 Task: Search one way flight ticket for 3 adults, 3 children in premium economy from Petersburg: Petersburg James A. Johnson Airport to Sheridan: Sheridan County Airport on 8-6-2023. Choice of flights is American. Number of bags: 1 carry on bag. Price is upto 108000. Outbound departure time preference is 10:15.
Action: Mouse moved to (334, 142)
Screenshot: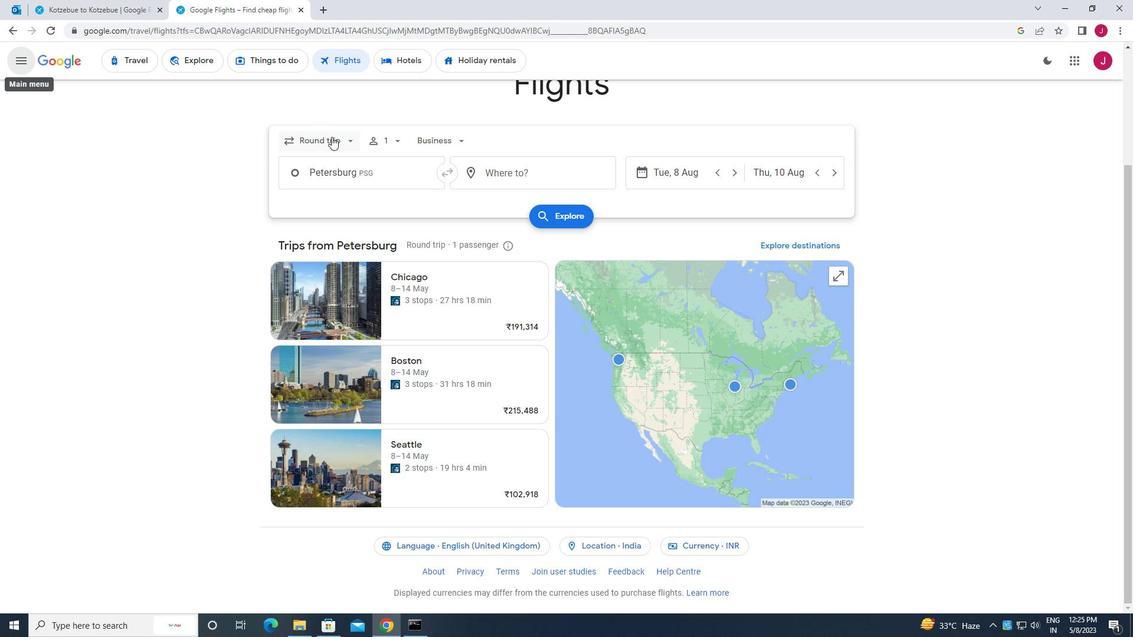 
Action: Mouse pressed left at (334, 142)
Screenshot: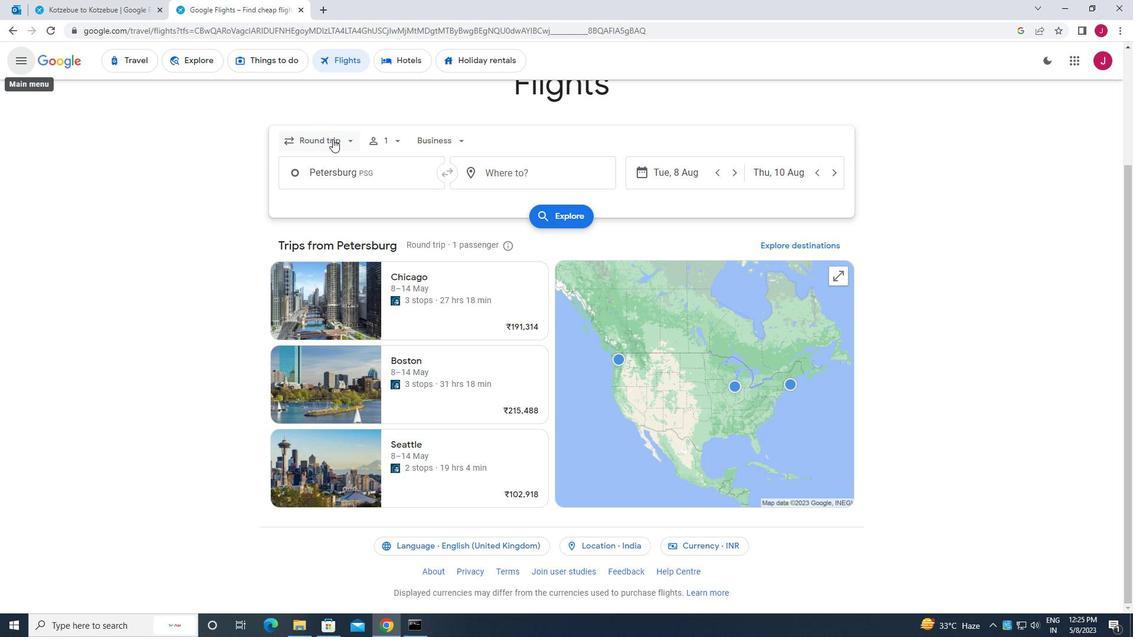 
Action: Mouse moved to (337, 196)
Screenshot: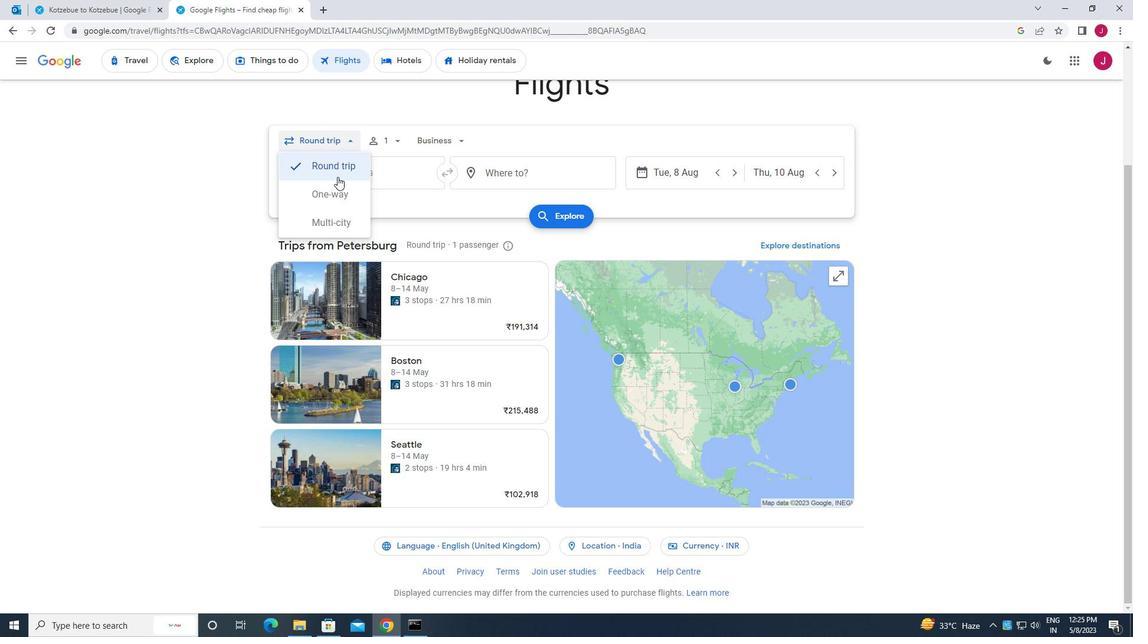 
Action: Mouse pressed left at (337, 196)
Screenshot: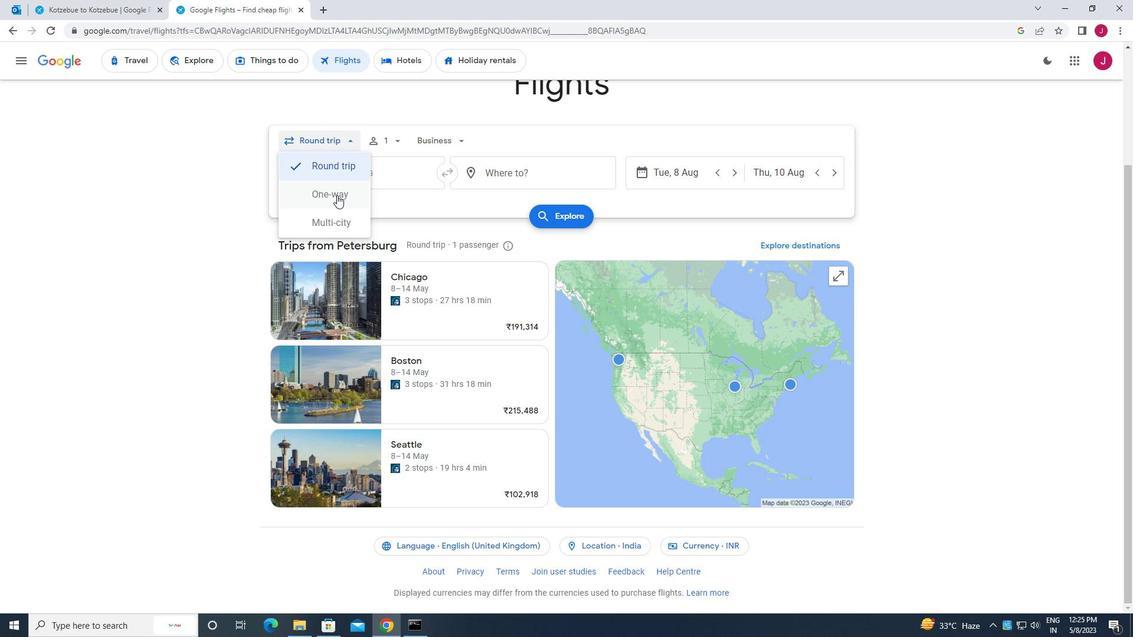 
Action: Mouse moved to (392, 141)
Screenshot: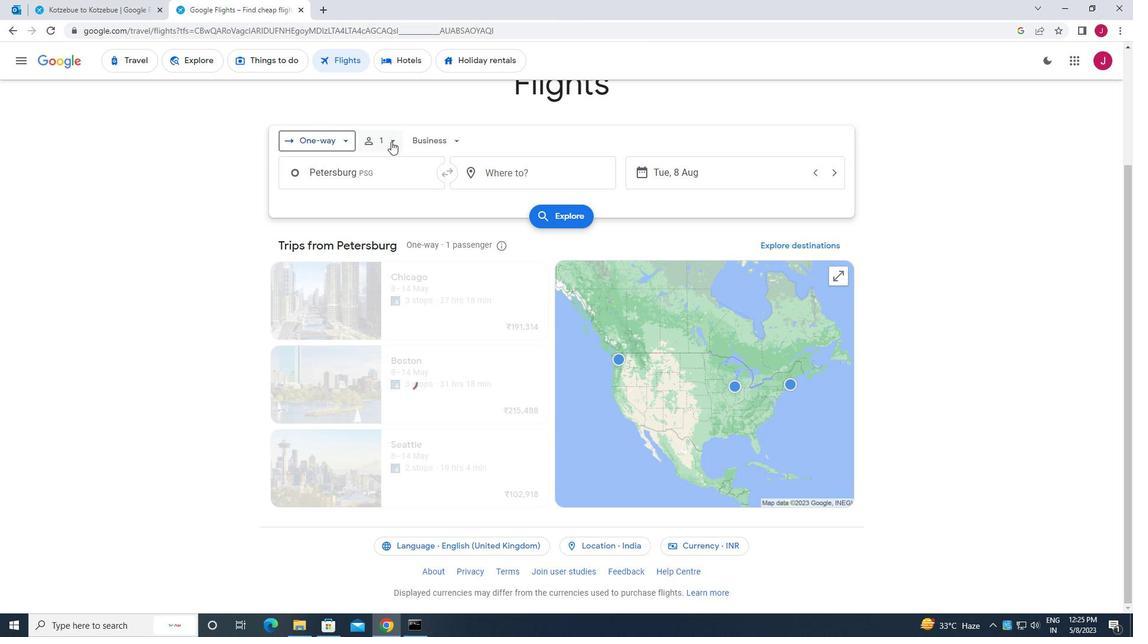 
Action: Mouse pressed left at (392, 141)
Screenshot: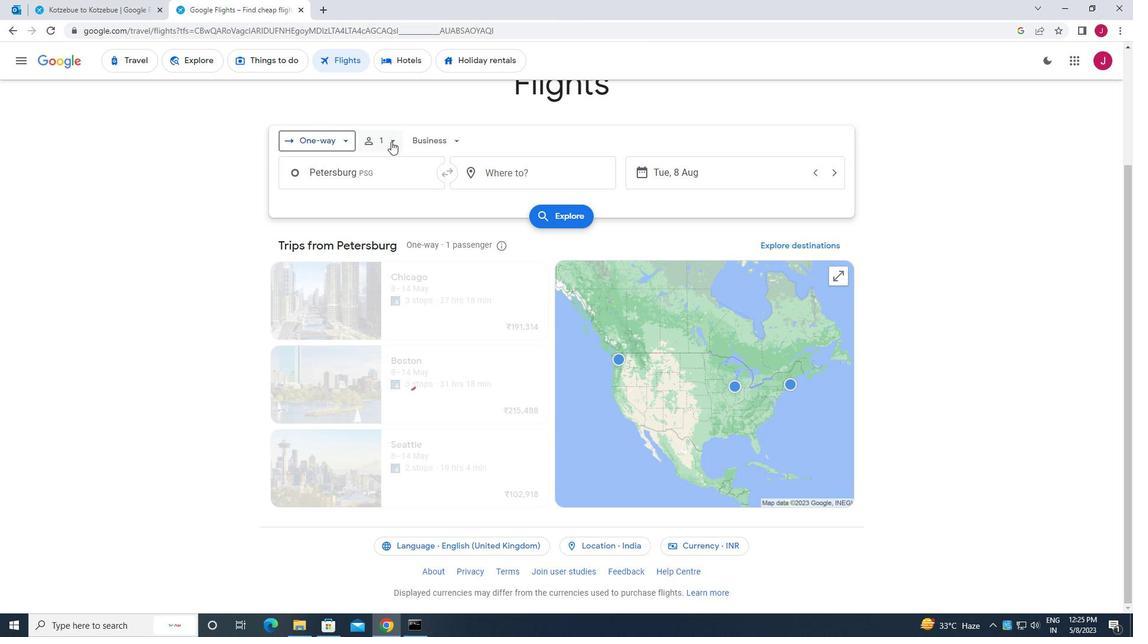
Action: Mouse moved to (483, 169)
Screenshot: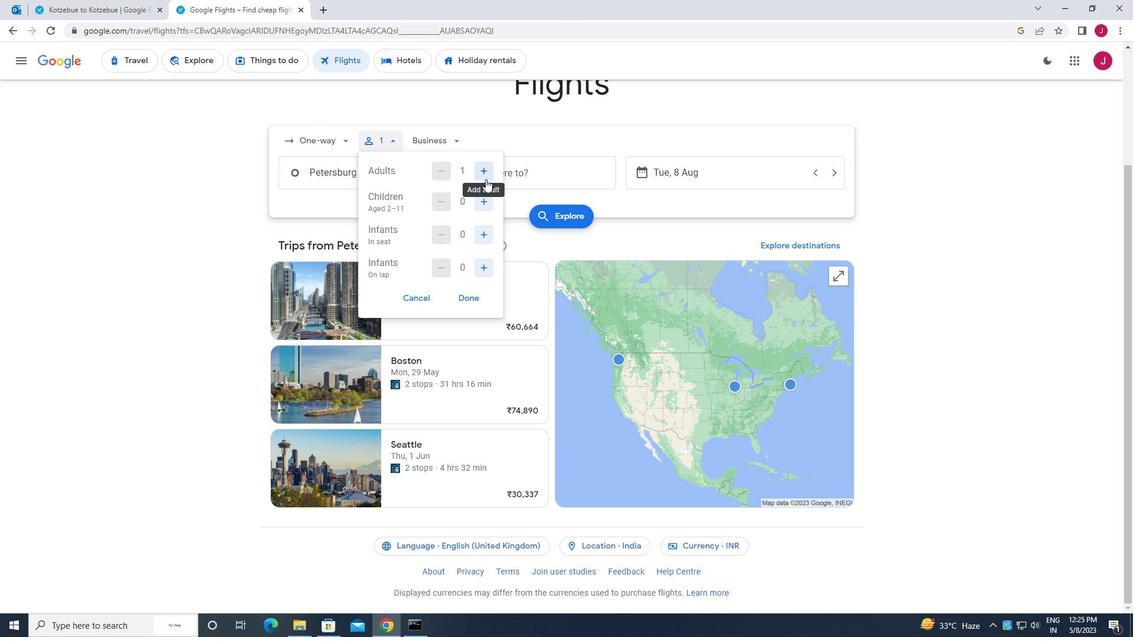 
Action: Mouse pressed left at (483, 169)
Screenshot: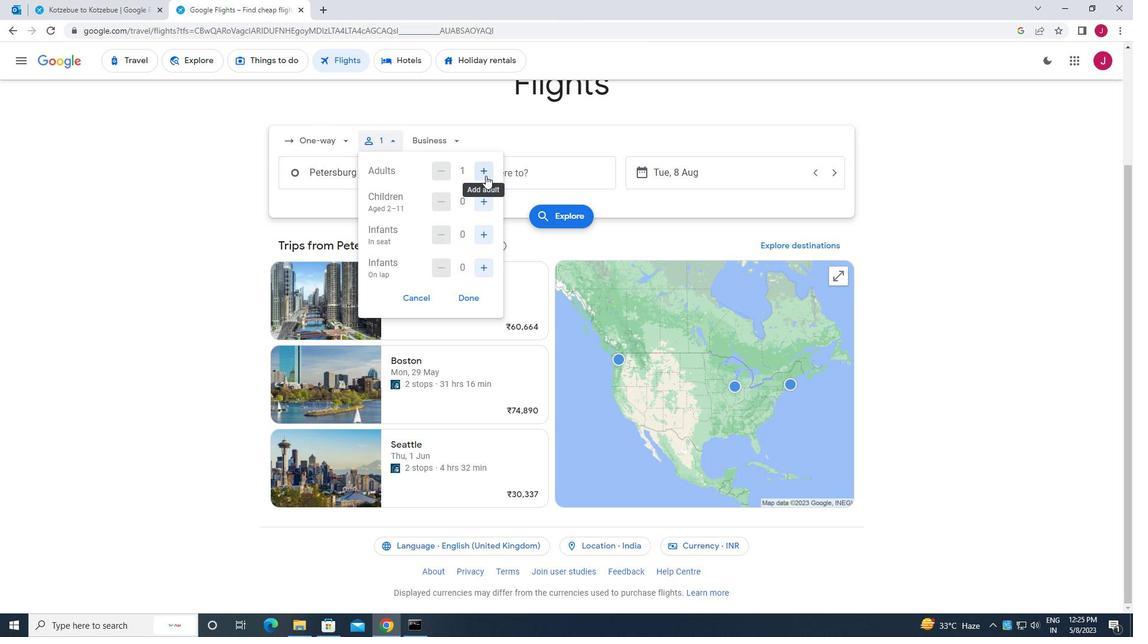 
Action: Mouse pressed left at (483, 169)
Screenshot: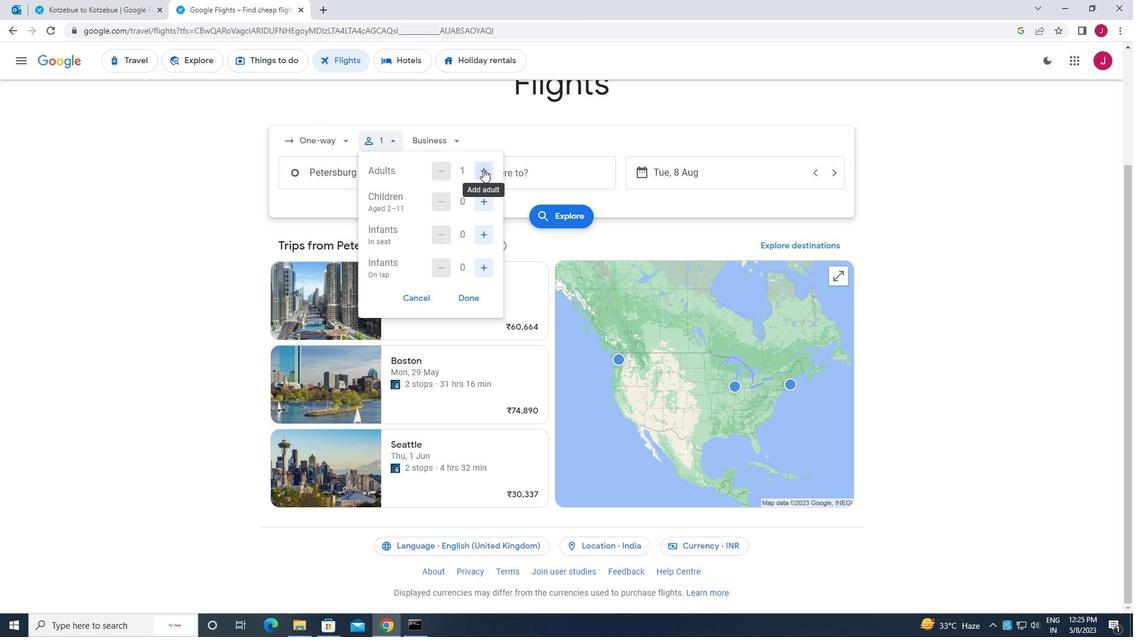 
Action: Mouse moved to (484, 201)
Screenshot: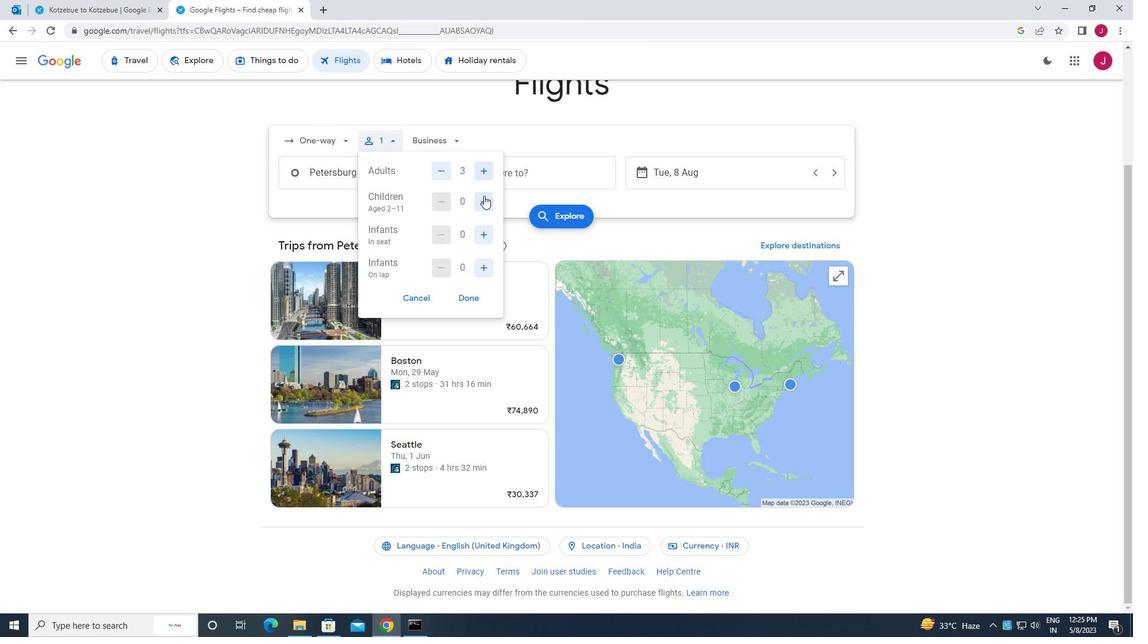 
Action: Mouse pressed left at (484, 201)
Screenshot: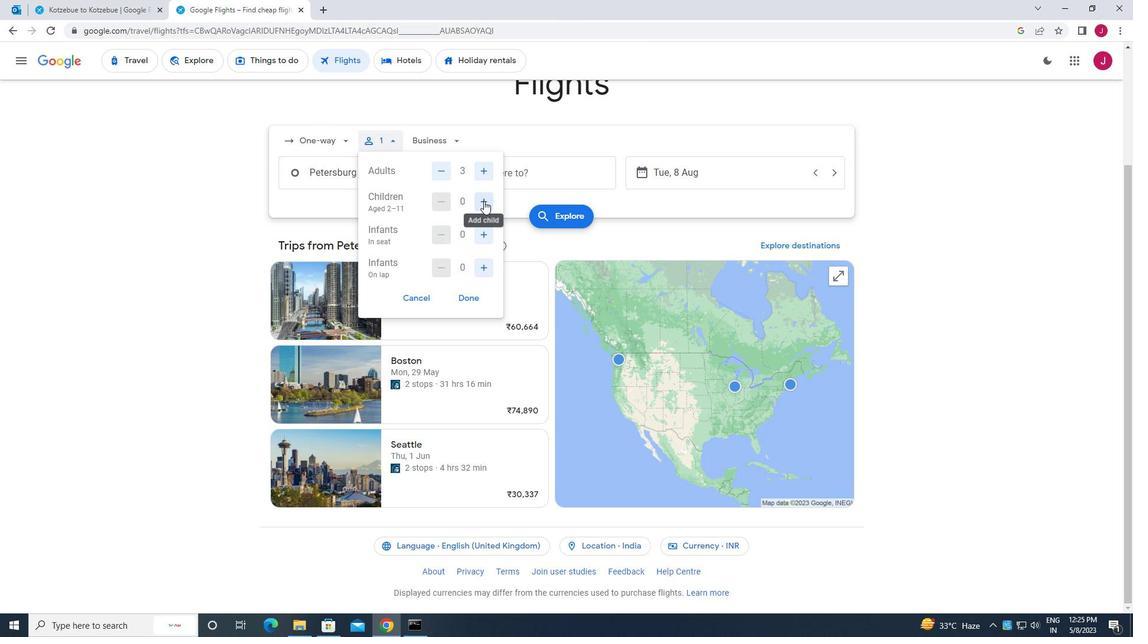 
Action: Mouse pressed left at (484, 201)
Screenshot: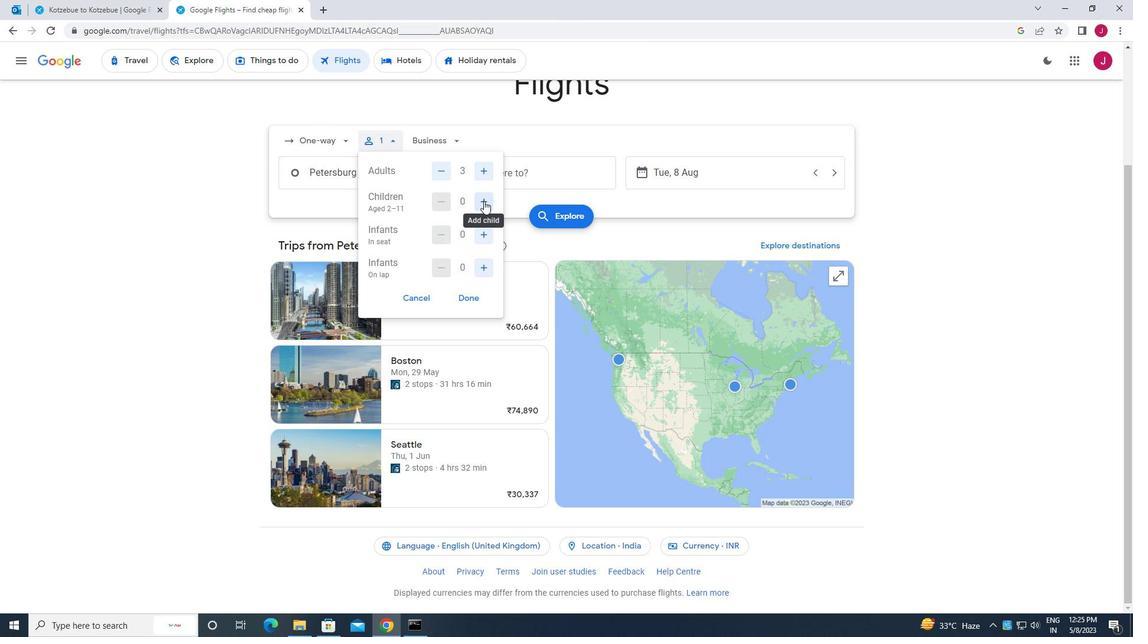 
Action: Mouse pressed left at (484, 201)
Screenshot: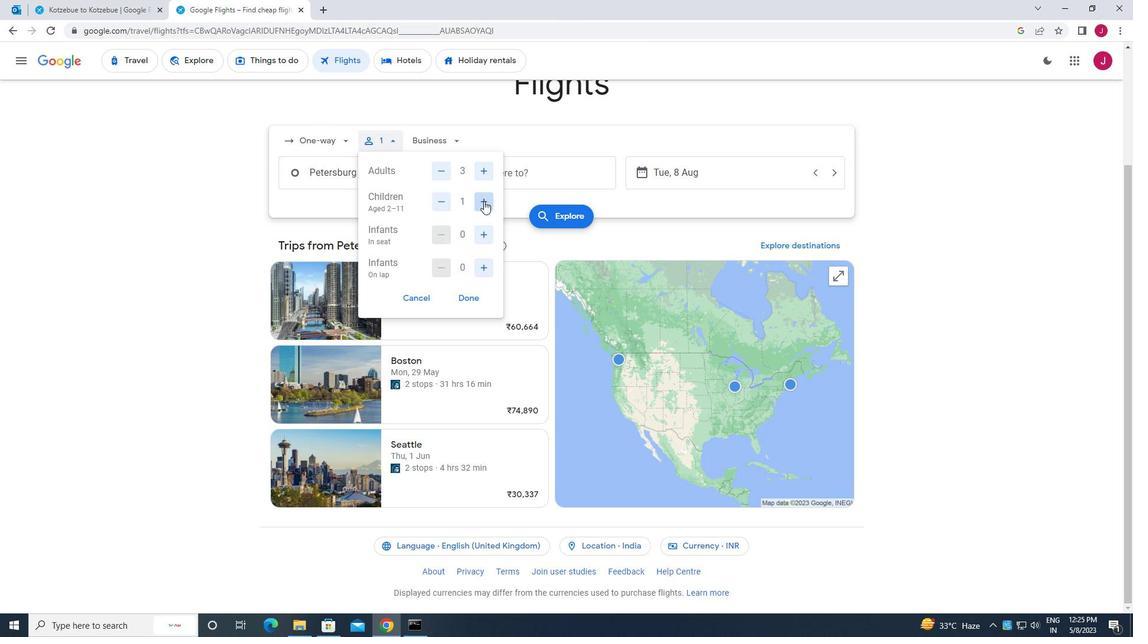 
Action: Mouse moved to (471, 297)
Screenshot: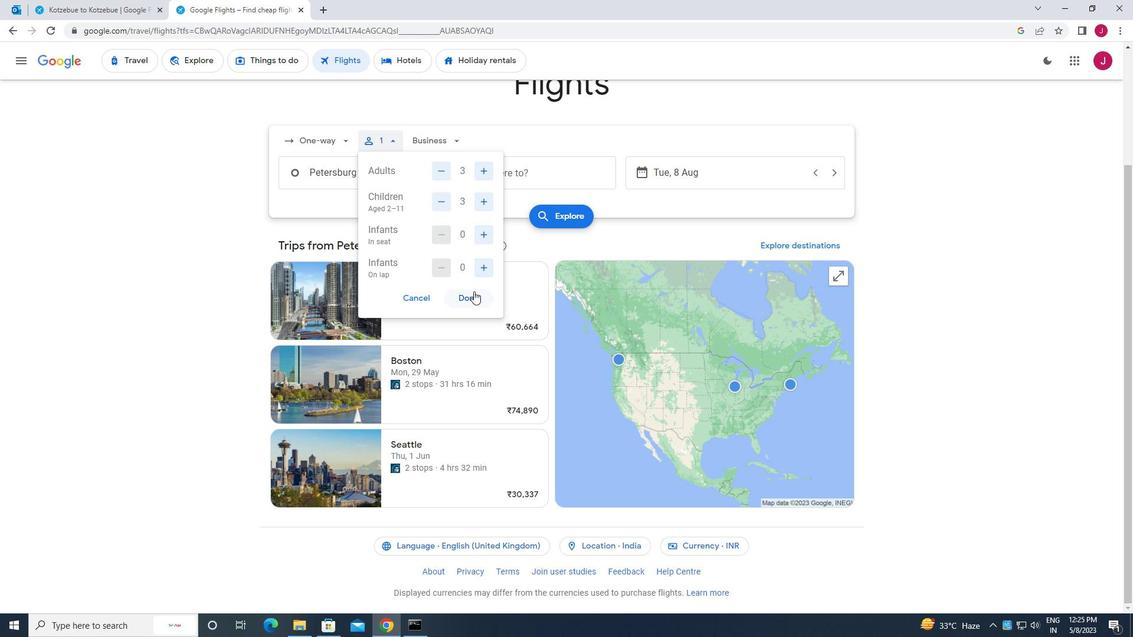 
Action: Mouse pressed left at (471, 297)
Screenshot: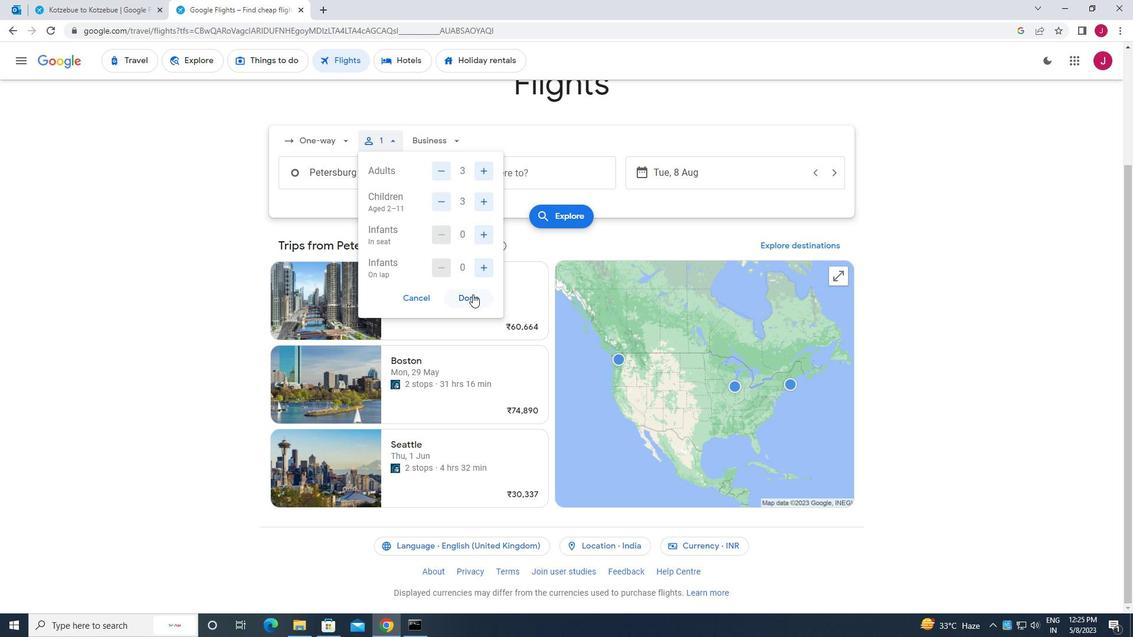 
Action: Mouse moved to (458, 140)
Screenshot: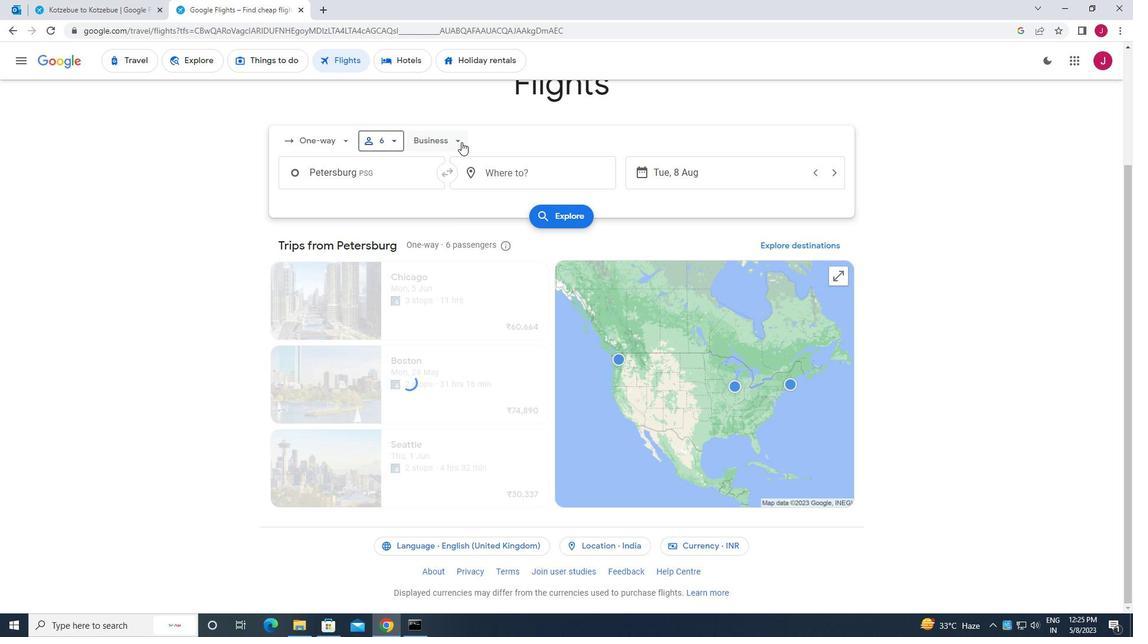 
Action: Mouse pressed left at (458, 140)
Screenshot: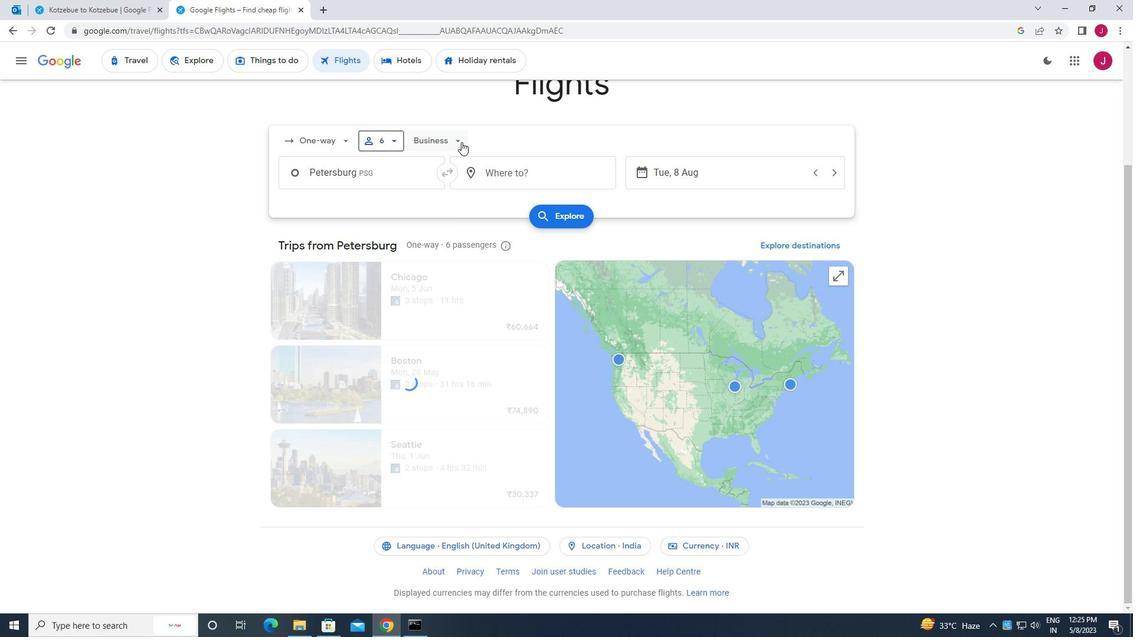
Action: Mouse moved to (456, 196)
Screenshot: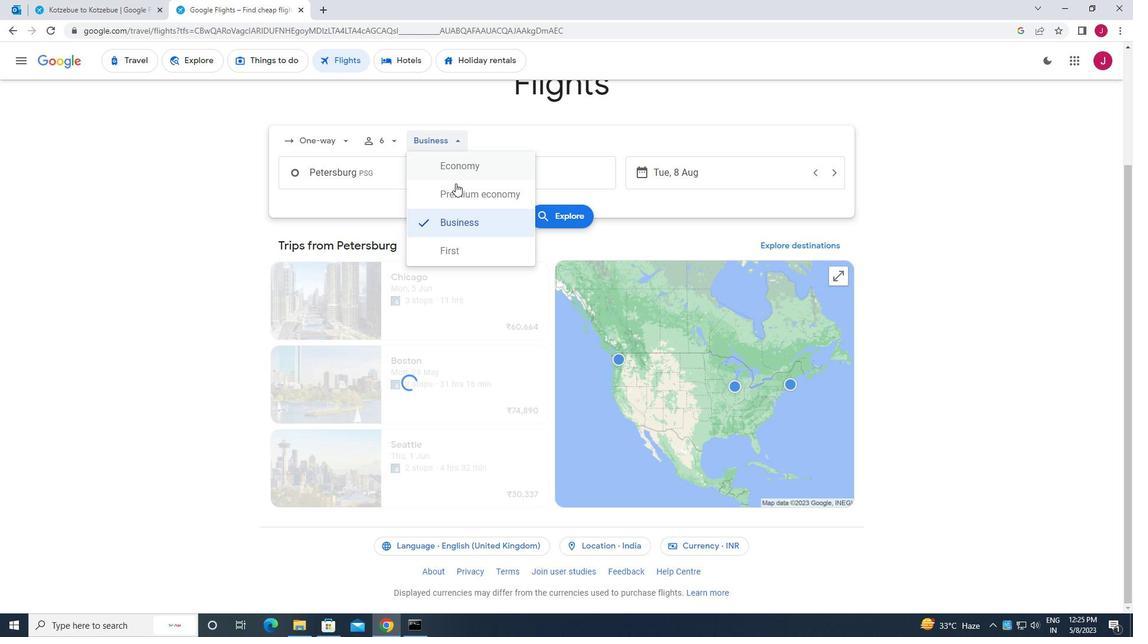 
Action: Mouse pressed left at (456, 196)
Screenshot: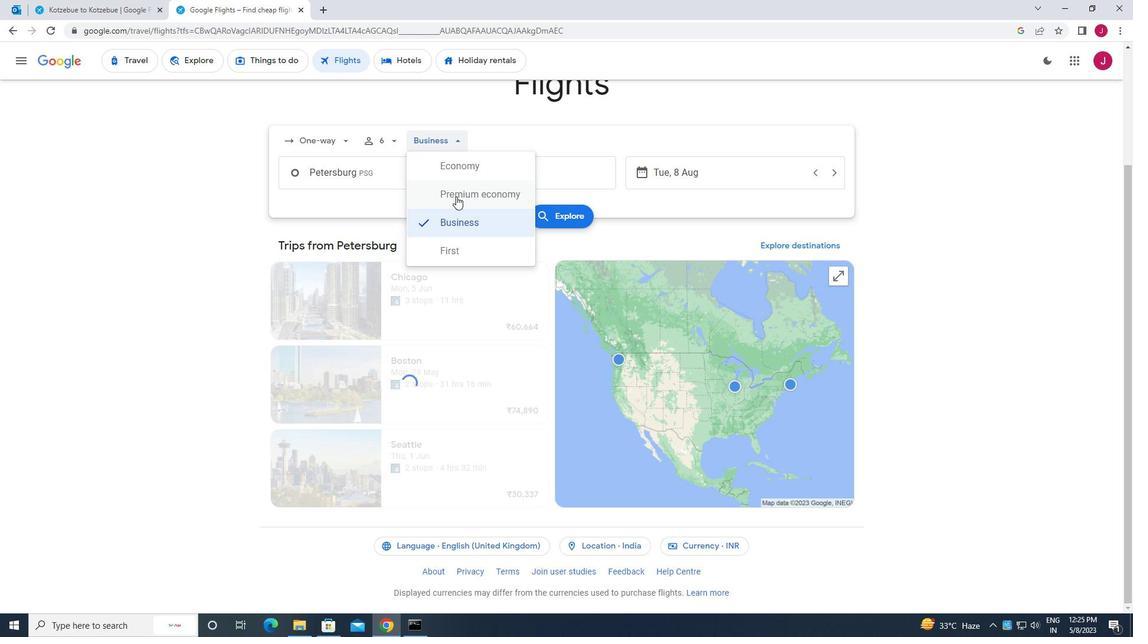 
Action: Mouse moved to (395, 178)
Screenshot: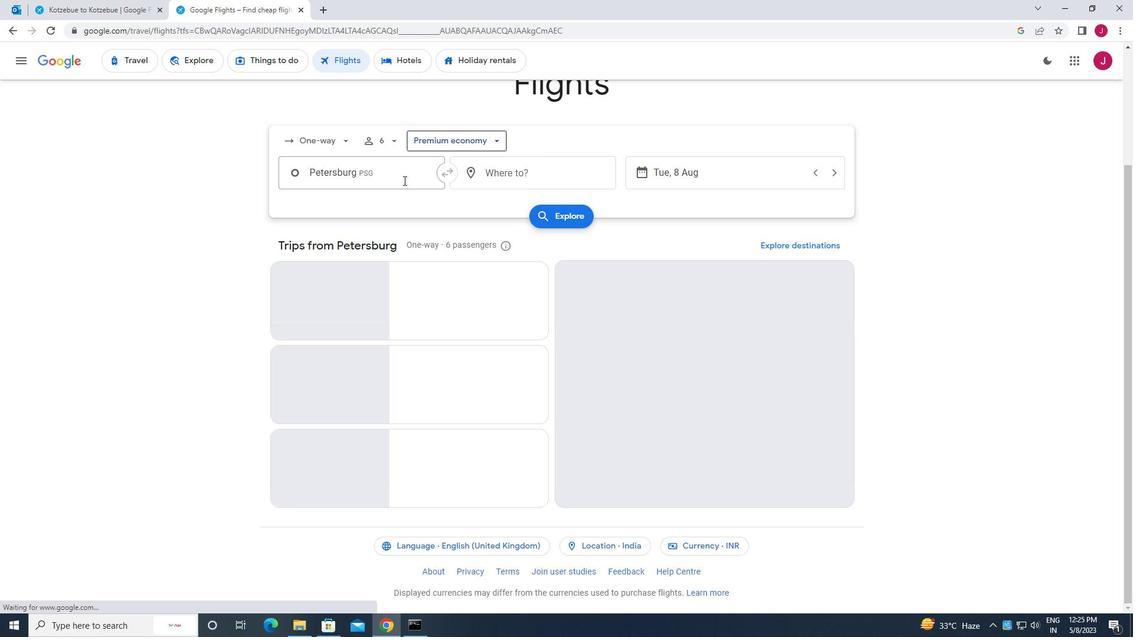 
Action: Mouse pressed left at (395, 178)
Screenshot: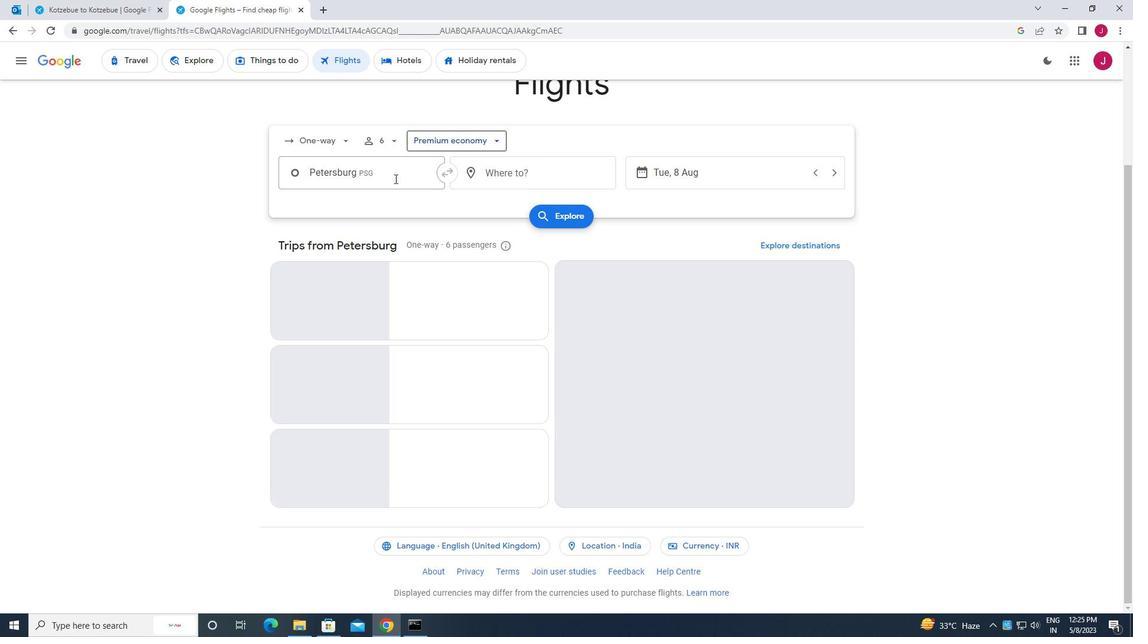 
Action: Key pressed peters
Screenshot: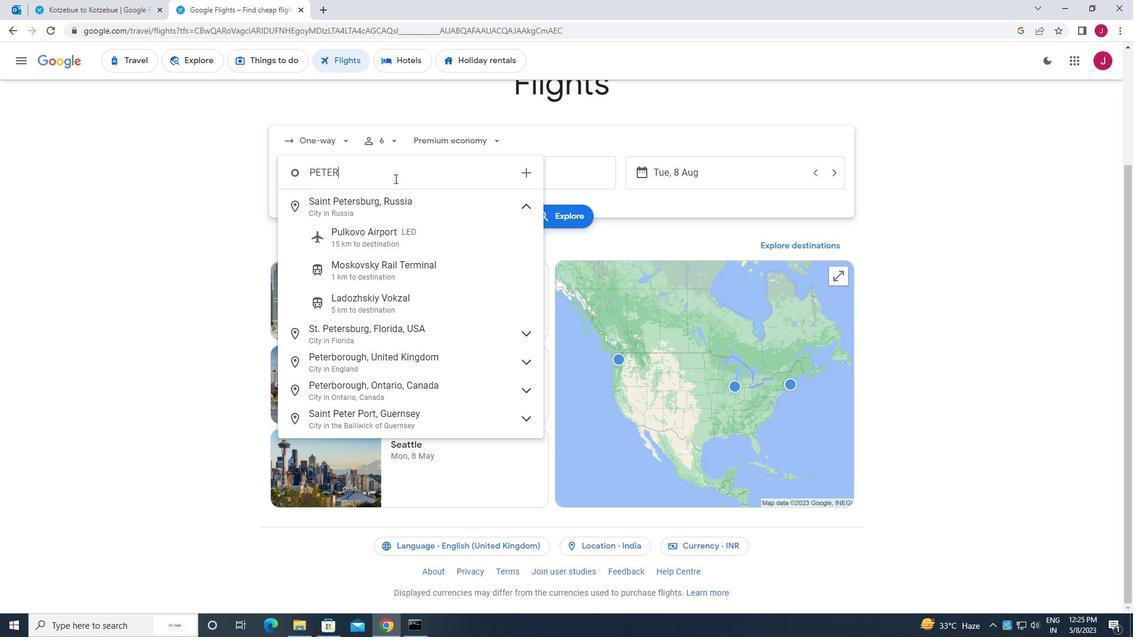 
Action: Mouse moved to (405, 362)
Screenshot: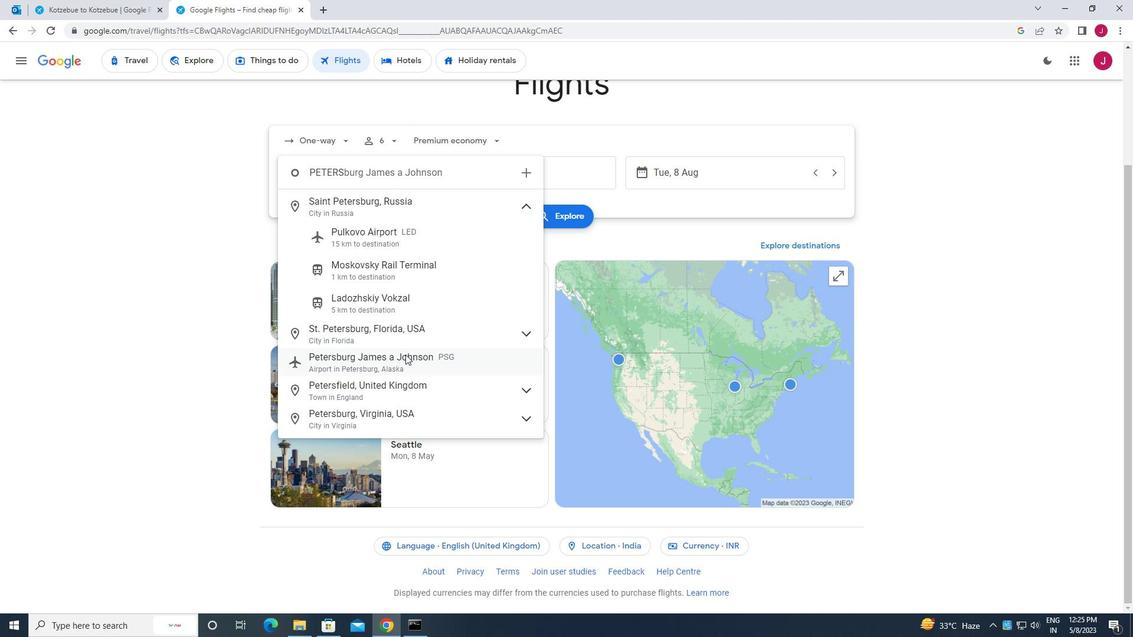 
Action: Mouse pressed left at (405, 362)
Screenshot: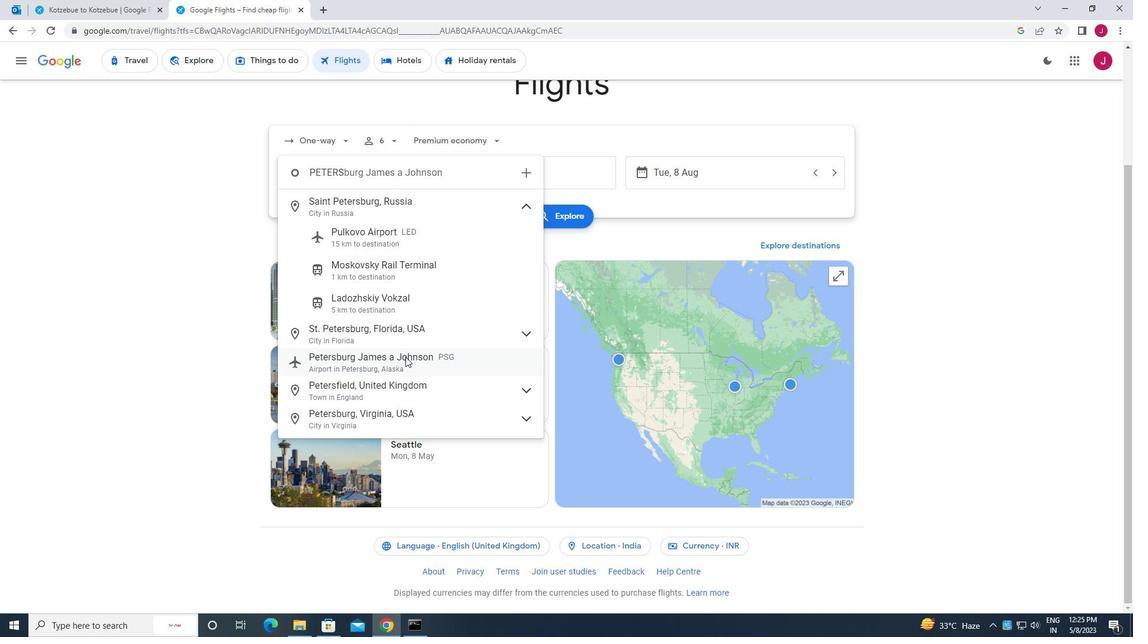 
Action: Mouse moved to (530, 164)
Screenshot: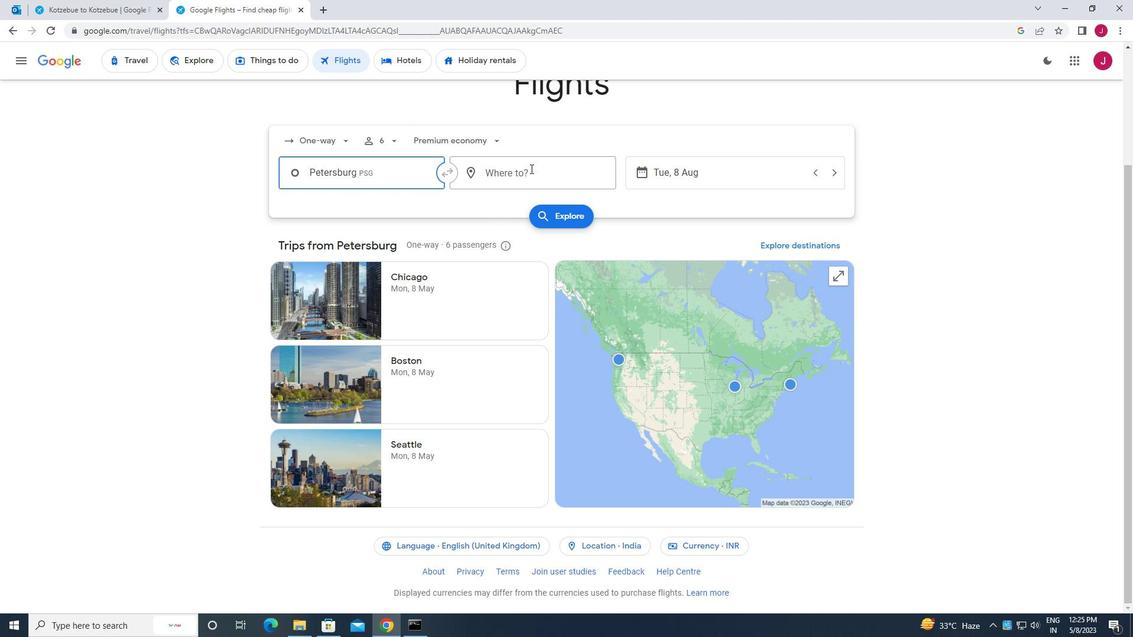 
Action: Mouse pressed left at (530, 164)
Screenshot: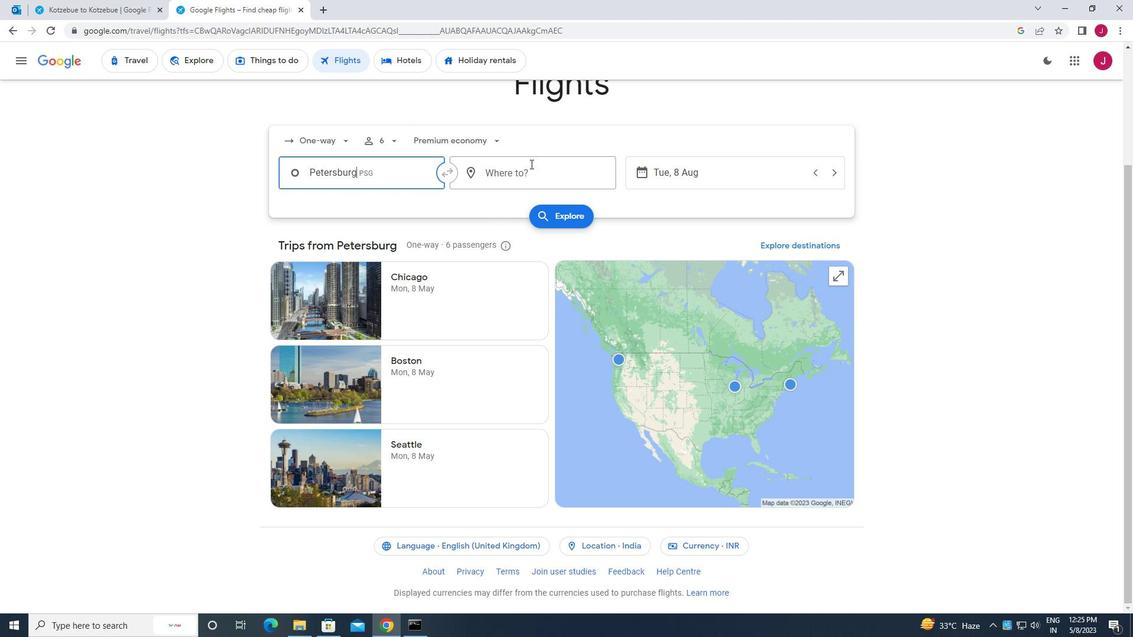 
Action: Key pressed sherida
Screenshot: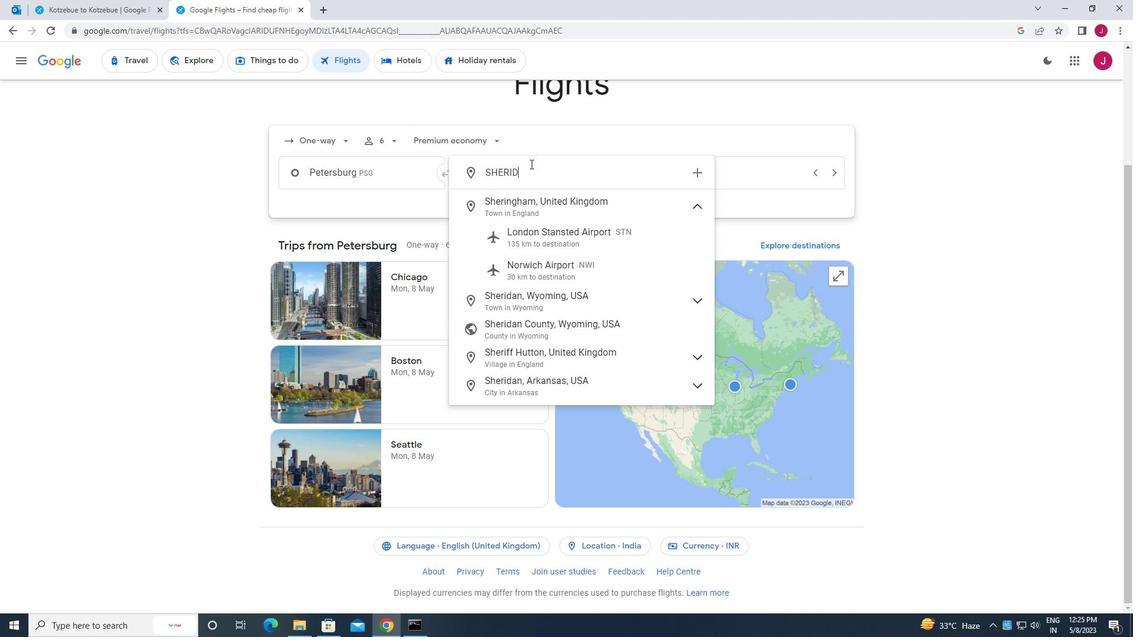 
Action: Mouse moved to (564, 239)
Screenshot: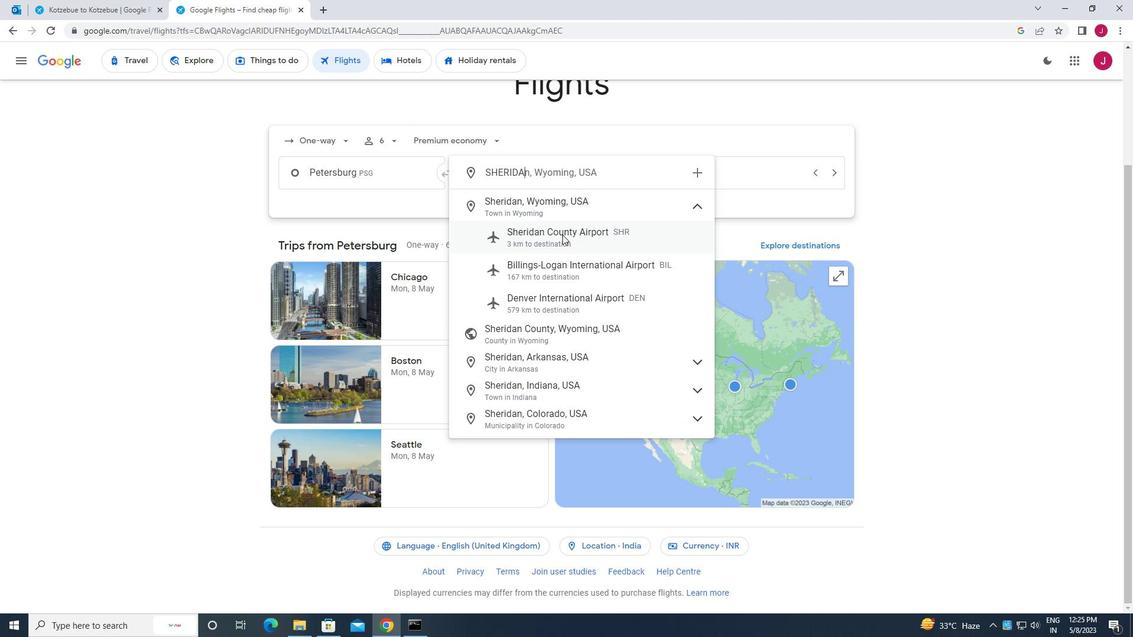 
Action: Mouse pressed left at (564, 239)
Screenshot: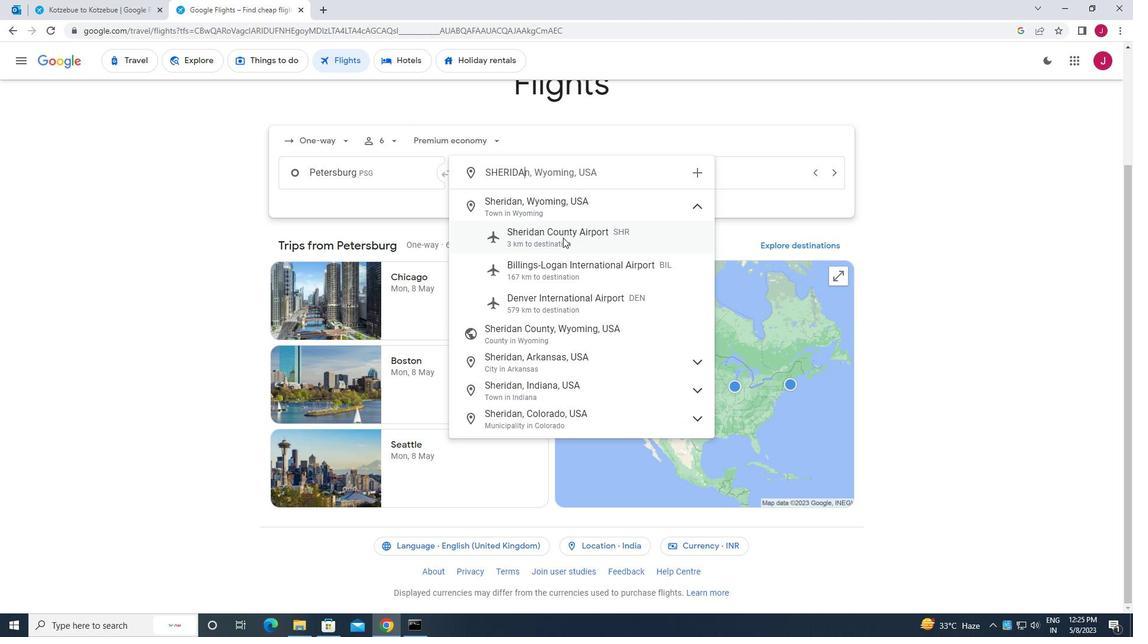 
Action: Mouse moved to (689, 175)
Screenshot: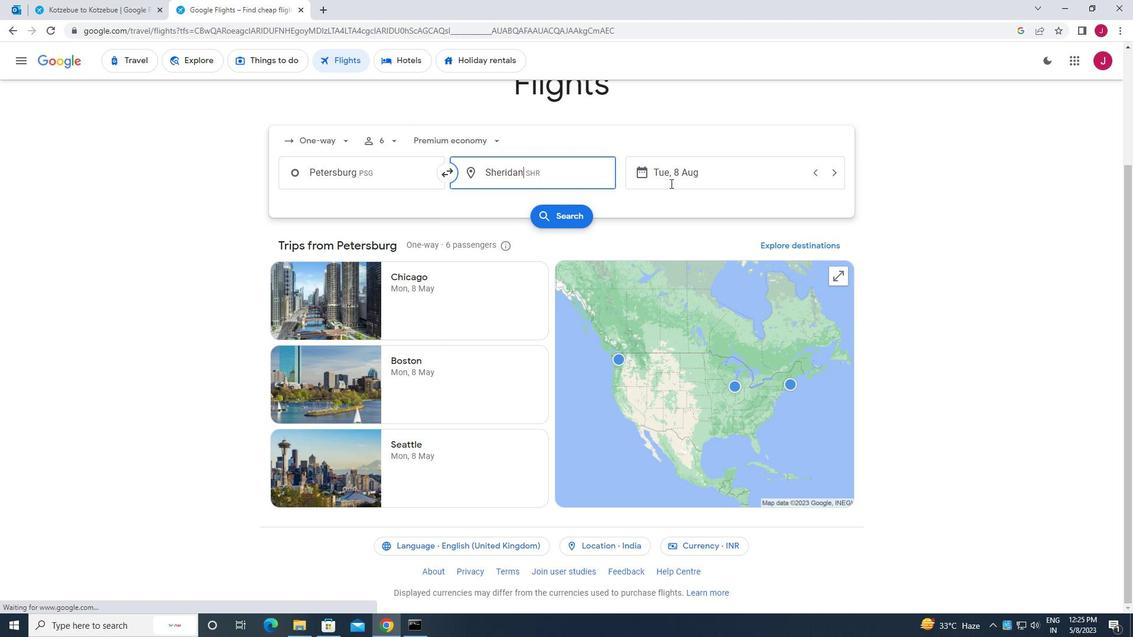 
Action: Mouse pressed left at (689, 175)
Screenshot: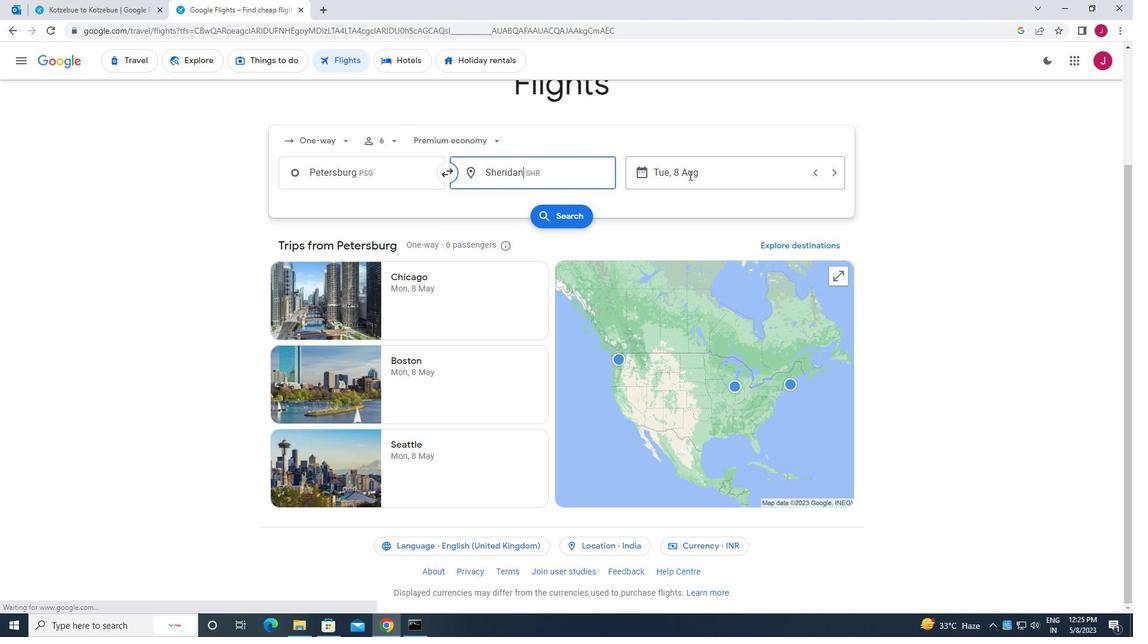 
Action: Mouse moved to (430, 294)
Screenshot: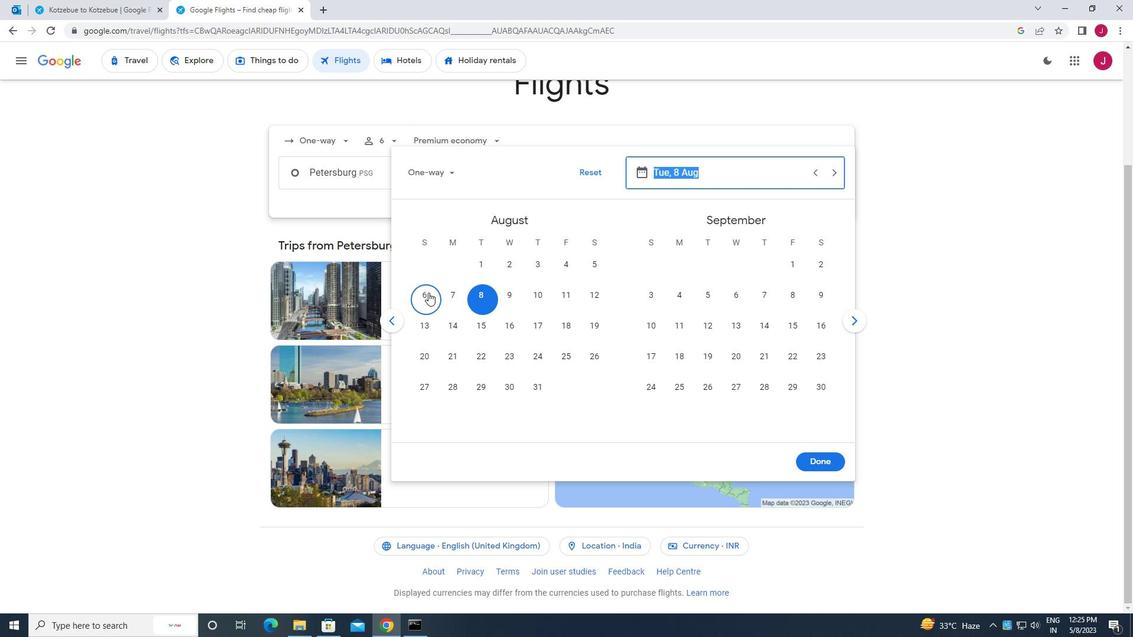 
Action: Mouse pressed left at (430, 294)
Screenshot: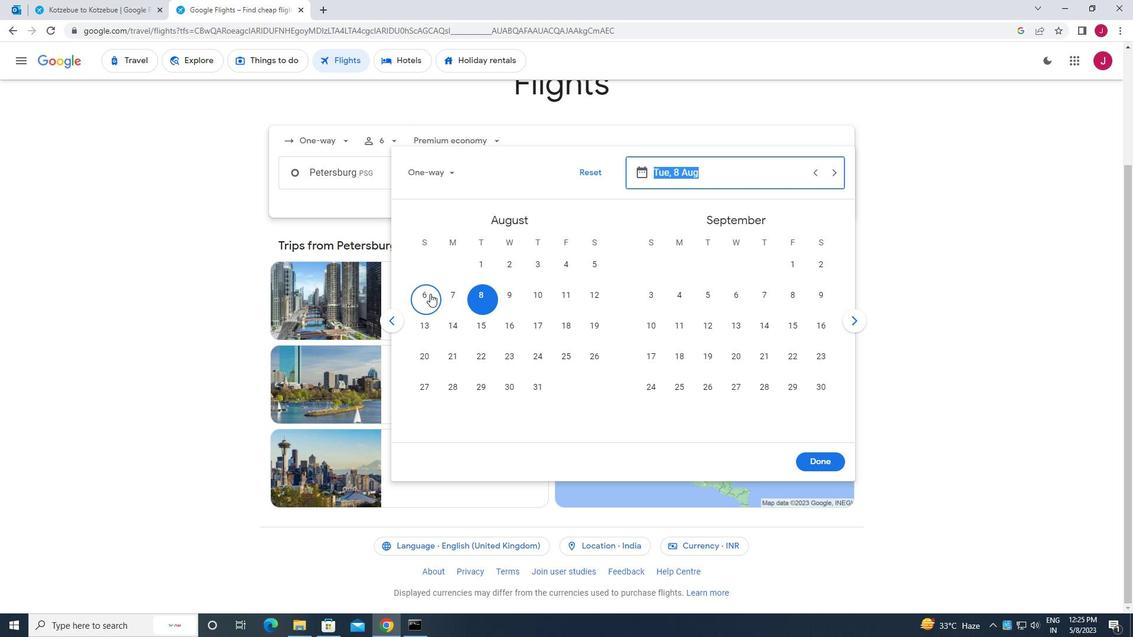 
Action: Mouse moved to (819, 459)
Screenshot: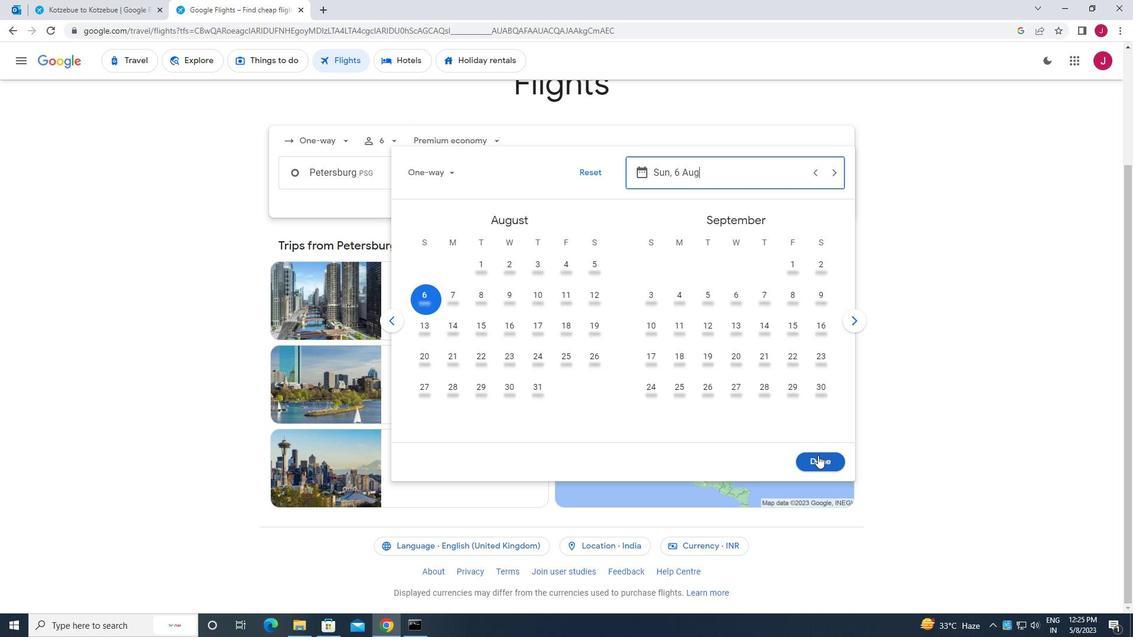 
Action: Mouse pressed left at (819, 459)
Screenshot: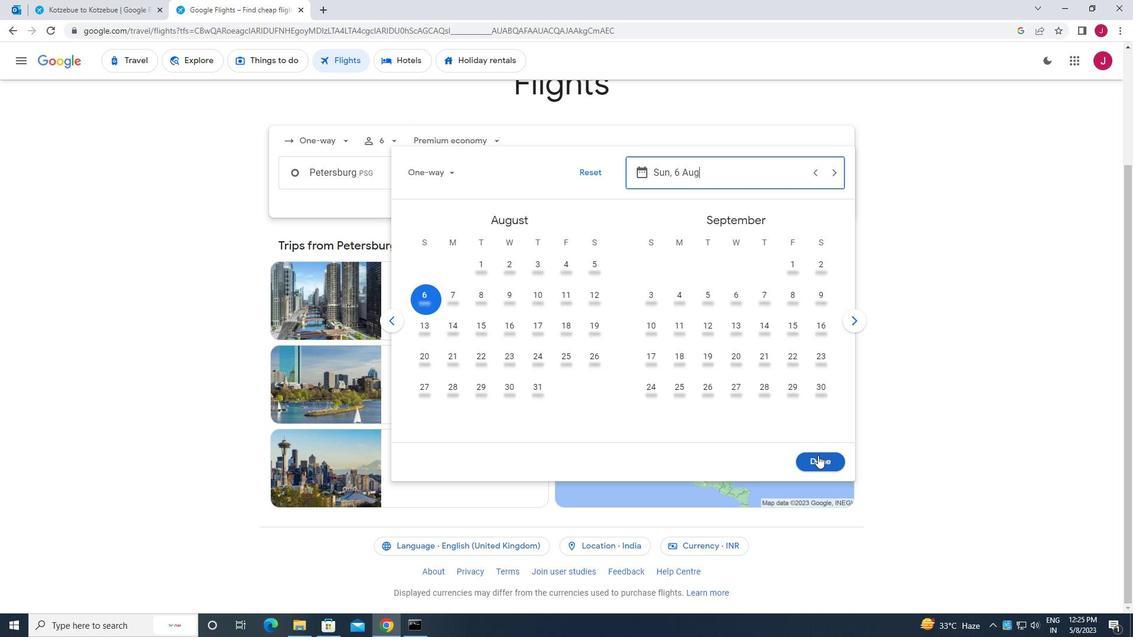 
Action: Mouse moved to (575, 217)
Screenshot: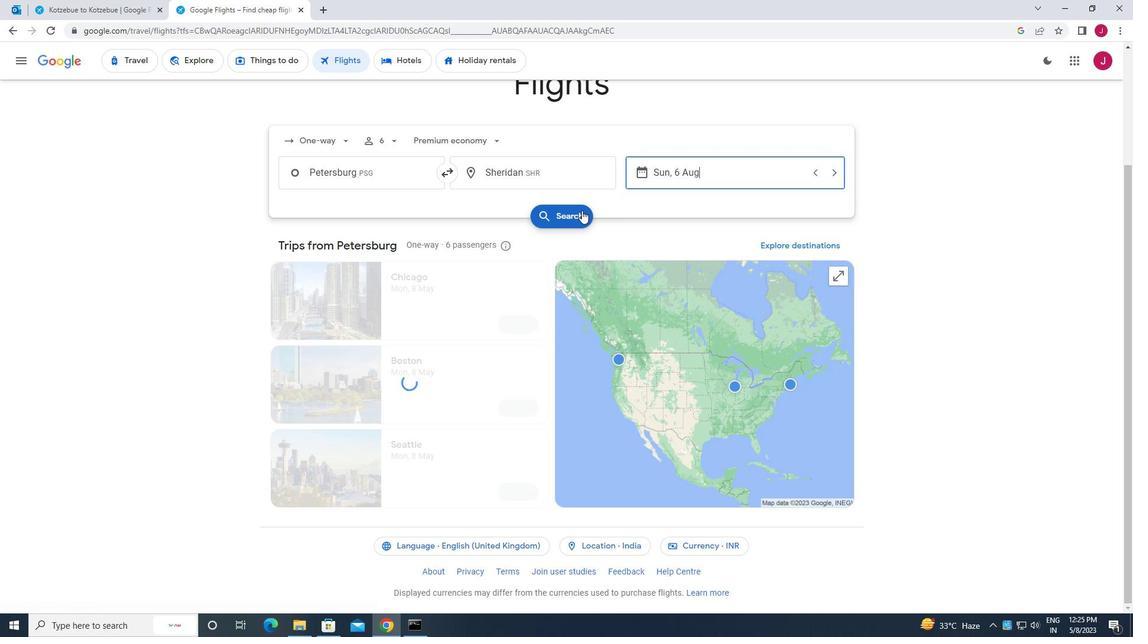 
Action: Mouse pressed left at (575, 217)
Screenshot: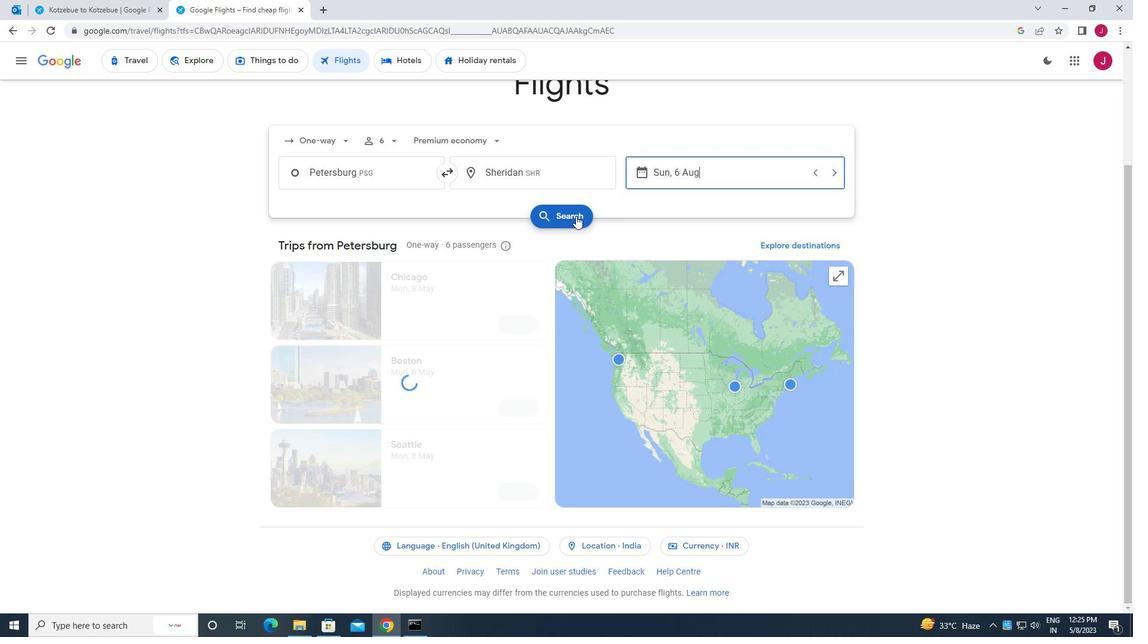 
Action: Mouse moved to (302, 167)
Screenshot: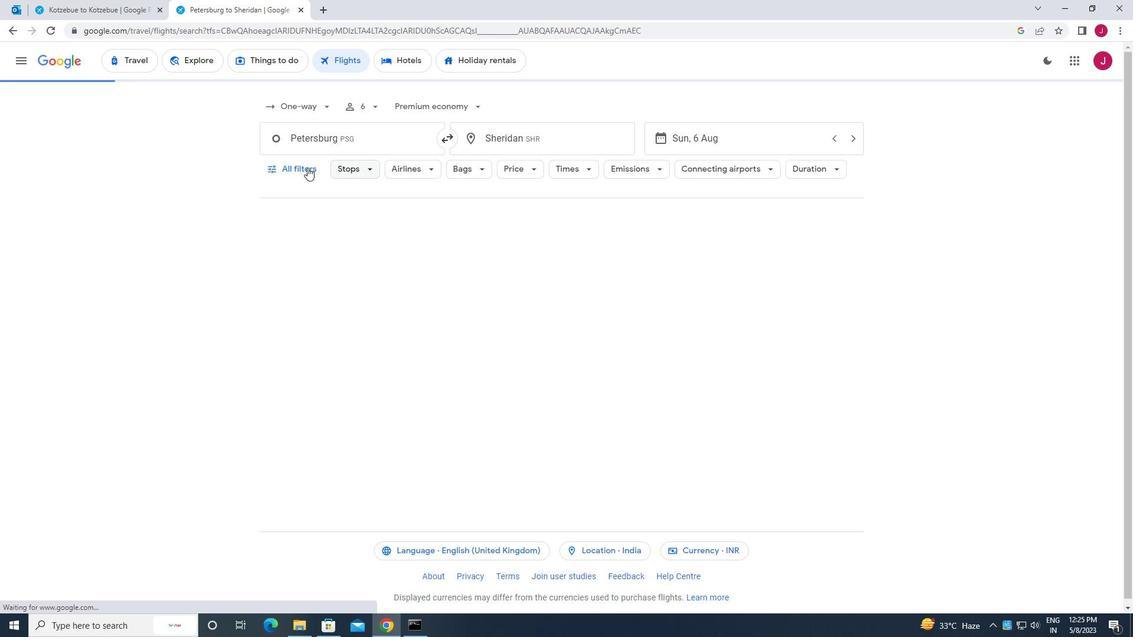 
Action: Mouse pressed left at (302, 167)
Screenshot: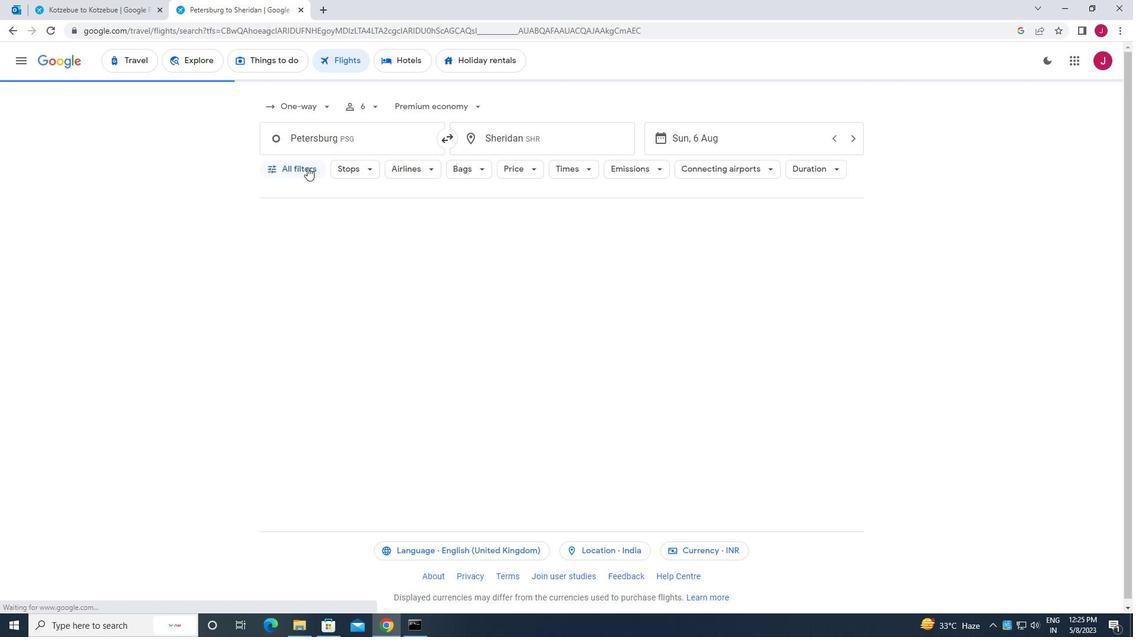 
Action: Mouse moved to (377, 318)
Screenshot: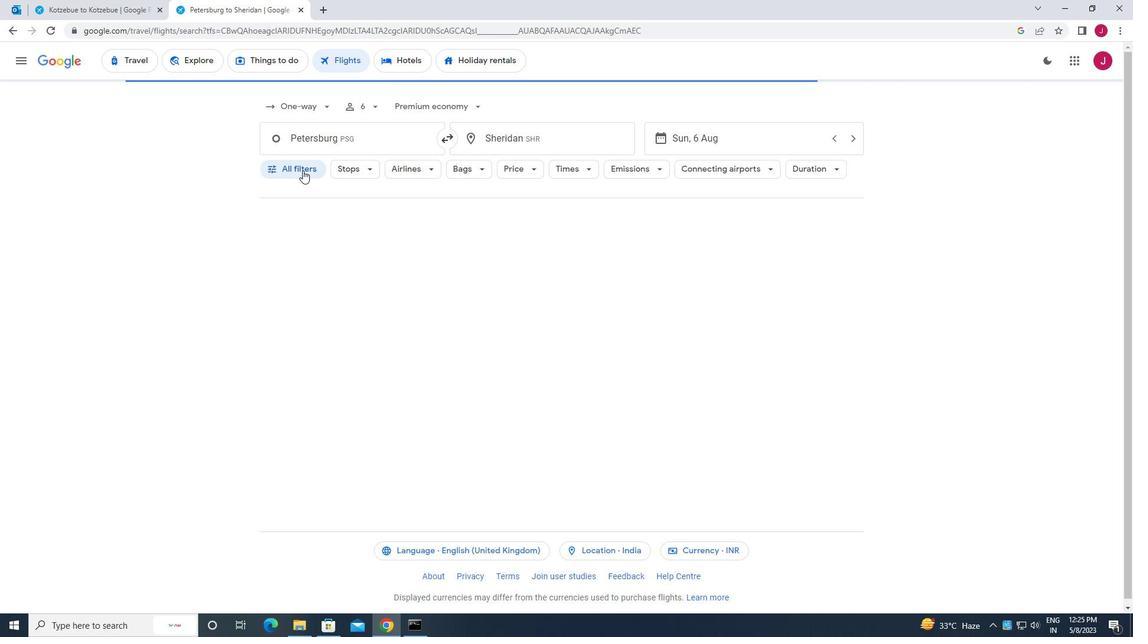 
Action: Mouse scrolled (377, 317) with delta (0, 0)
Screenshot: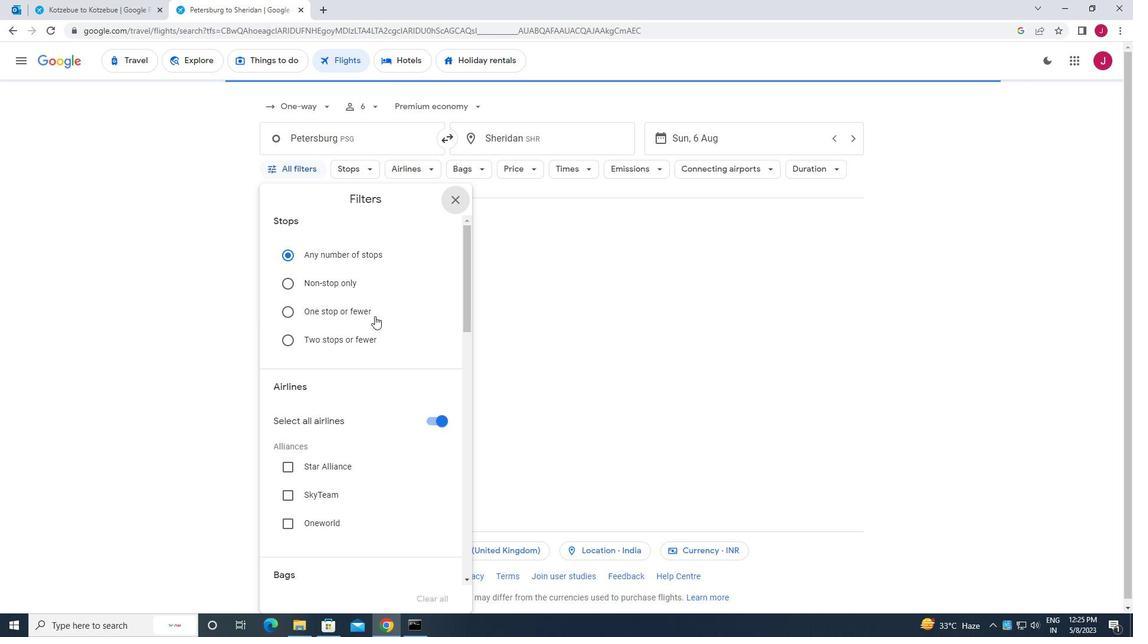 
Action: Mouse moved to (377, 318)
Screenshot: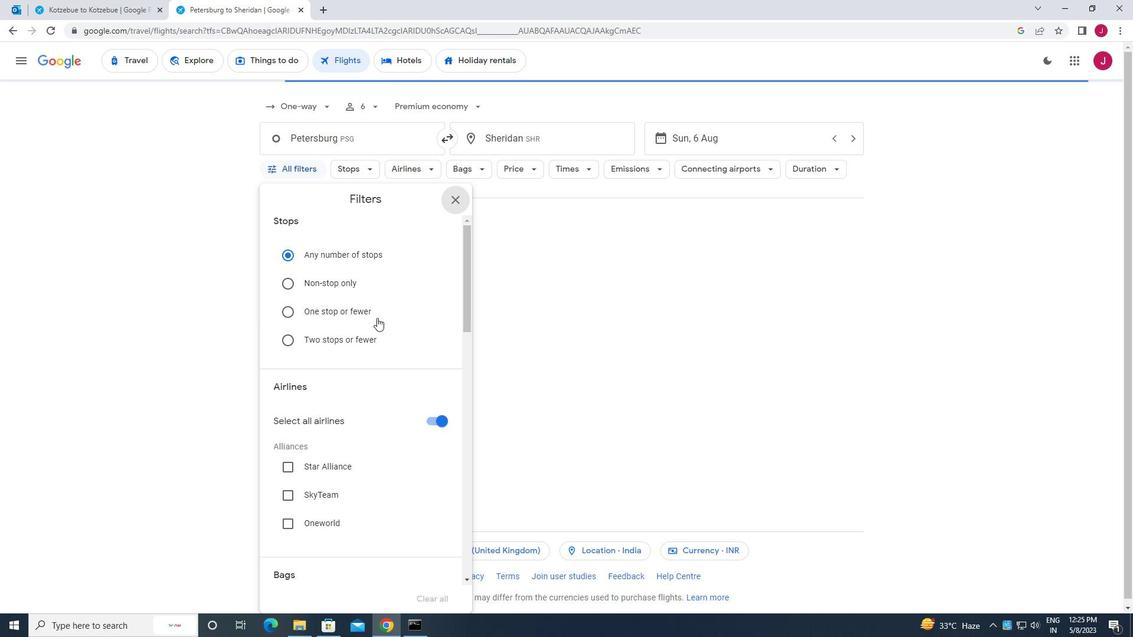 
Action: Mouse scrolled (377, 317) with delta (0, 0)
Screenshot: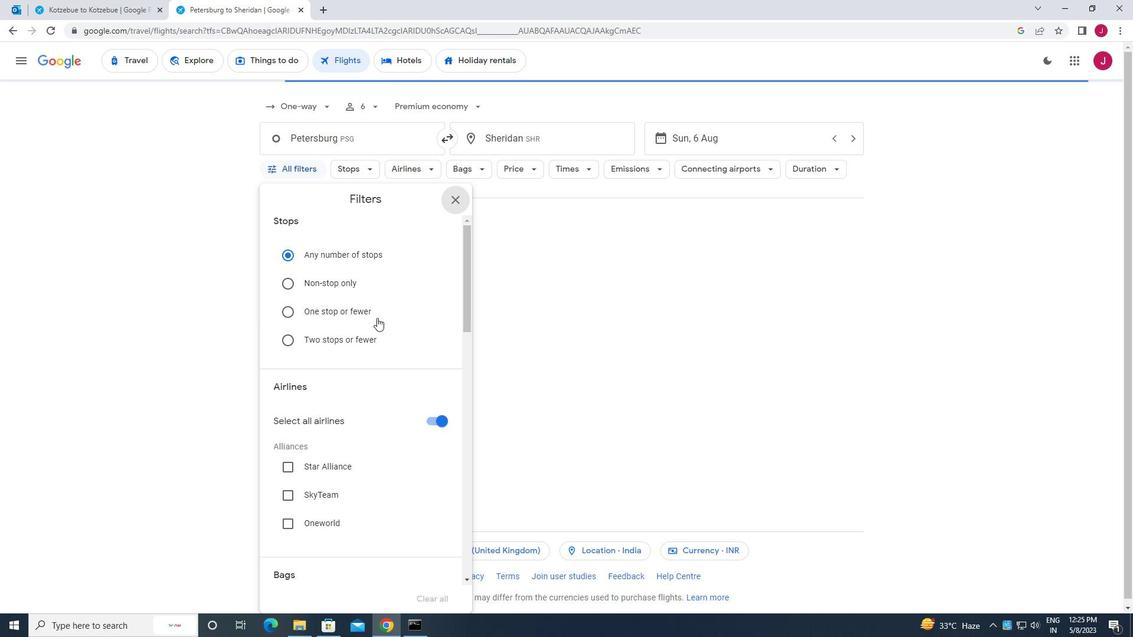 
Action: Mouse moved to (376, 318)
Screenshot: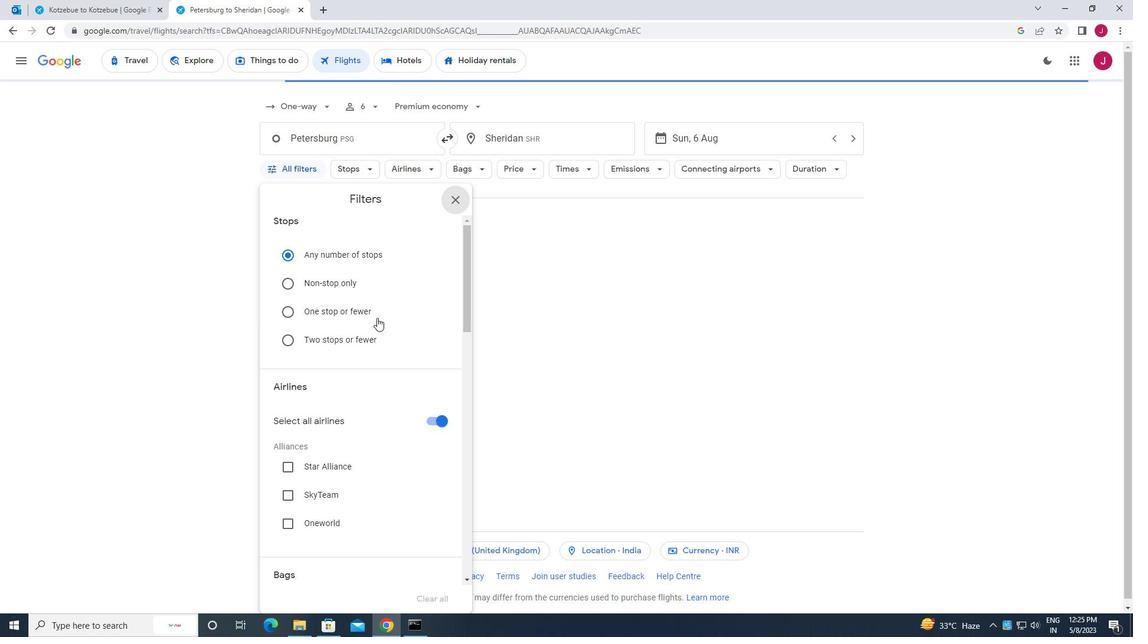 
Action: Mouse scrolled (376, 317) with delta (0, 0)
Screenshot: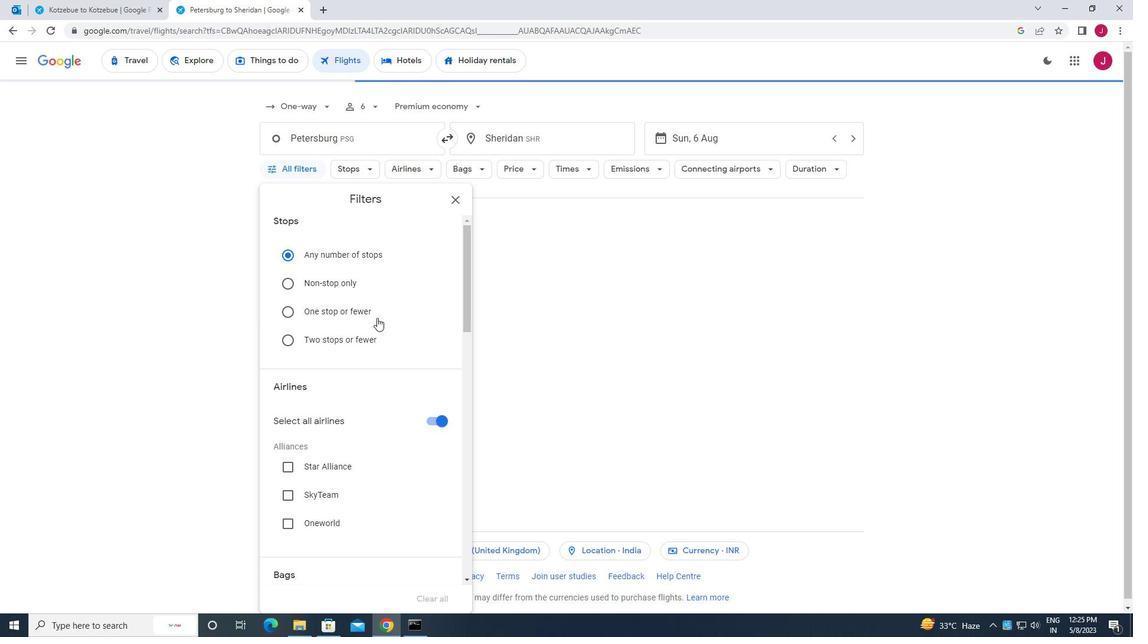 
Action: Mouse moved to (431, 240)
Screenshot: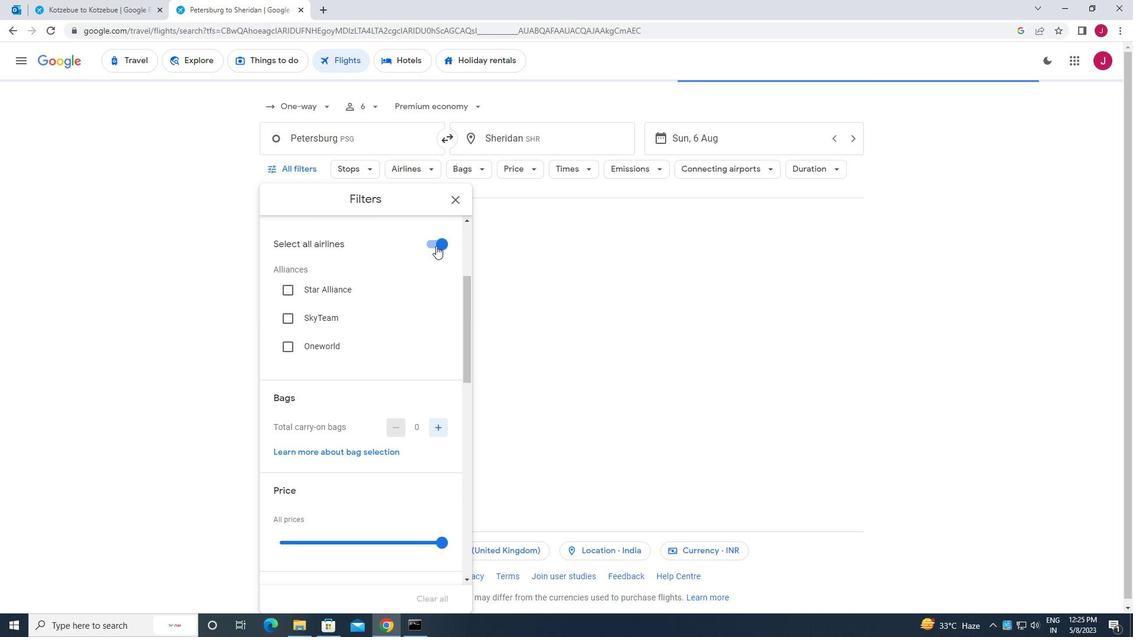 
Action: Mouse pressed left at (431, 240)
Screenshot: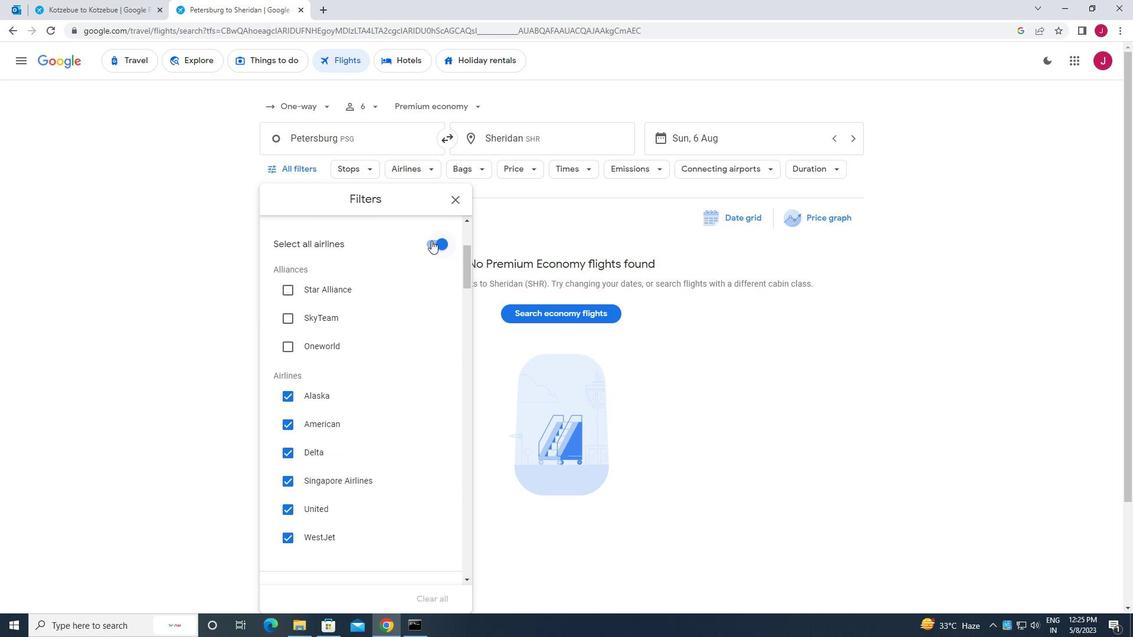 
Action: Mouse moved to (398, 251)
Screenshot: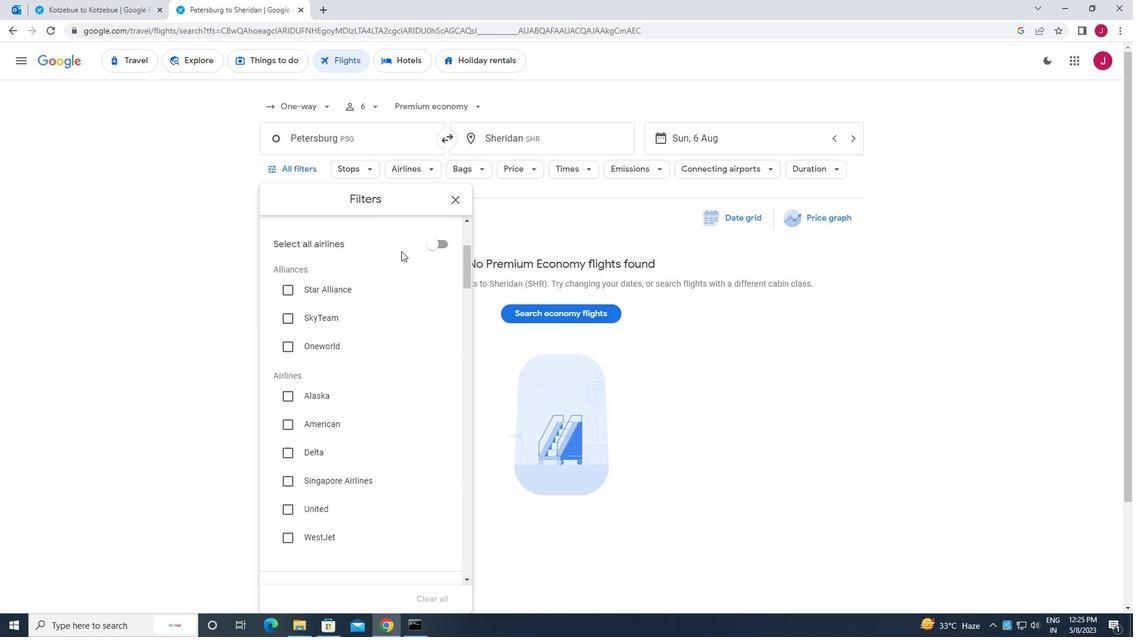 
Action: Mouse scrolled (398, 251) with delta (0, 0)
Screenshot: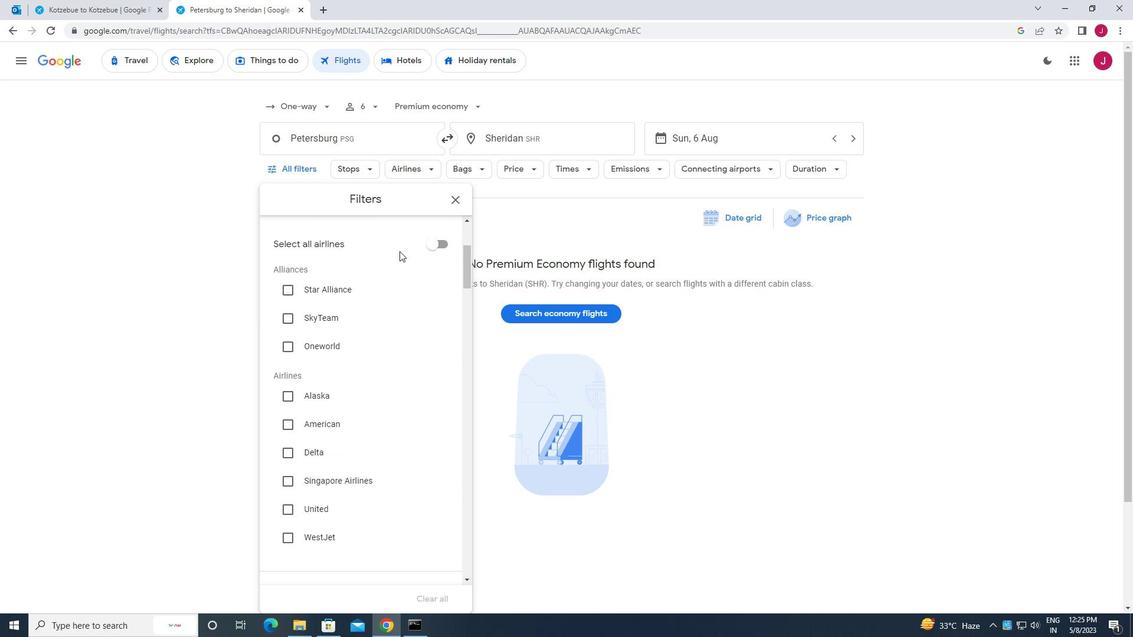 
Action: Mouse scrolled (398, 251) with delta (0, 0)
Screenshot: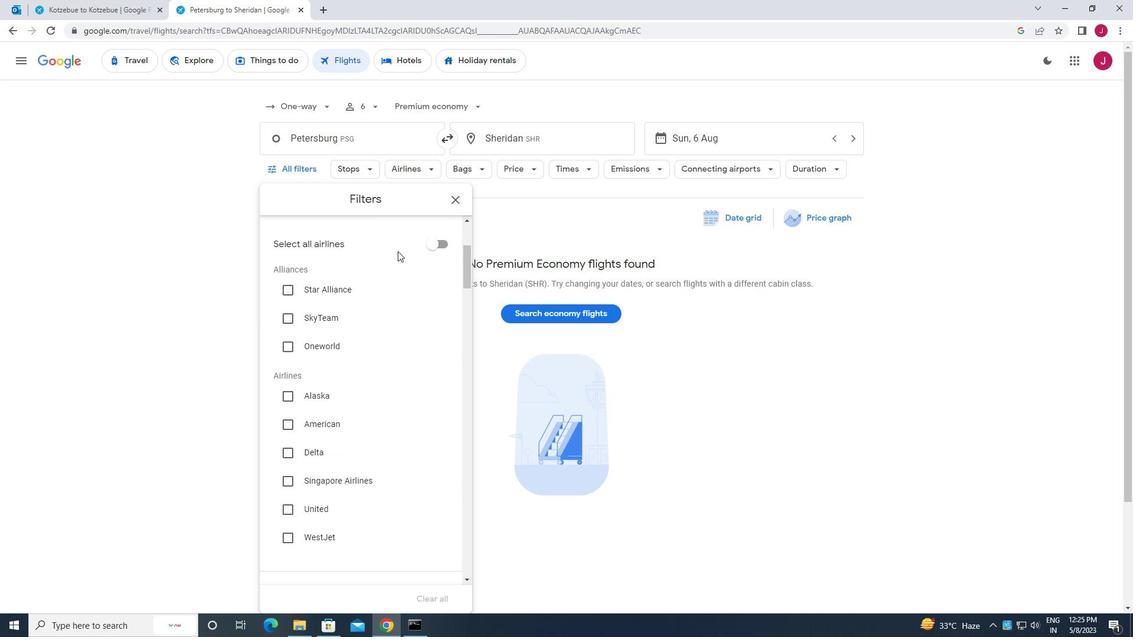 
Action: Mouse moved to (288, 304)
Screenshot: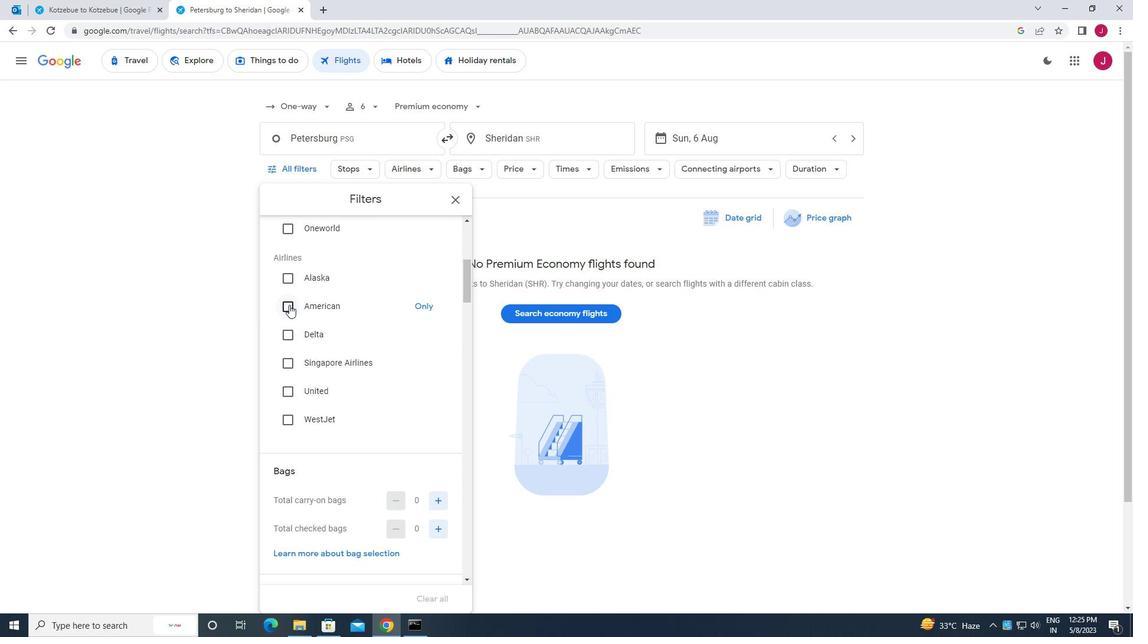 
Action: Mouse pressed left at (288, 304)
Screenshot: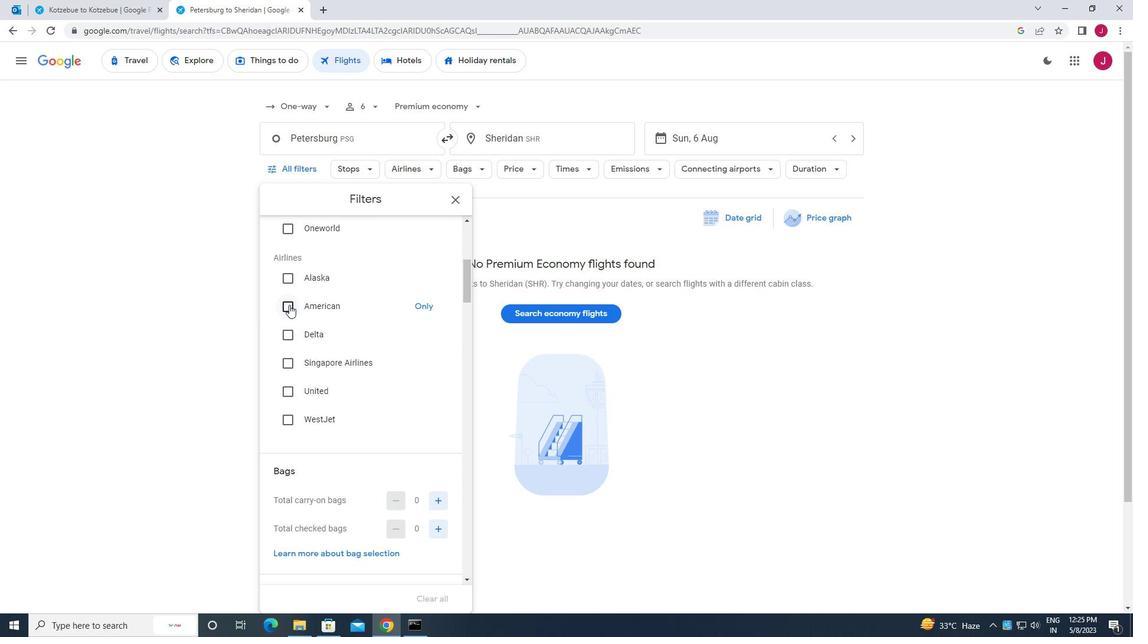 
Action: Mouse moved to (369, 294)
Screenshot: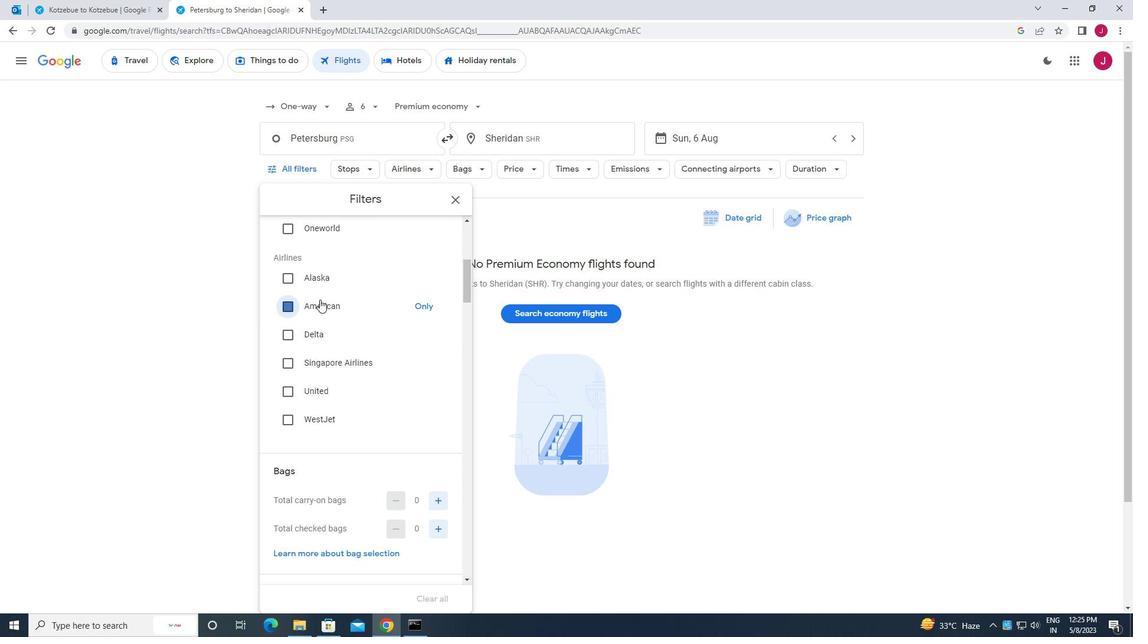 
Action: Mouse scrolled (369, 294) with delta (0, 0)
Screenshot: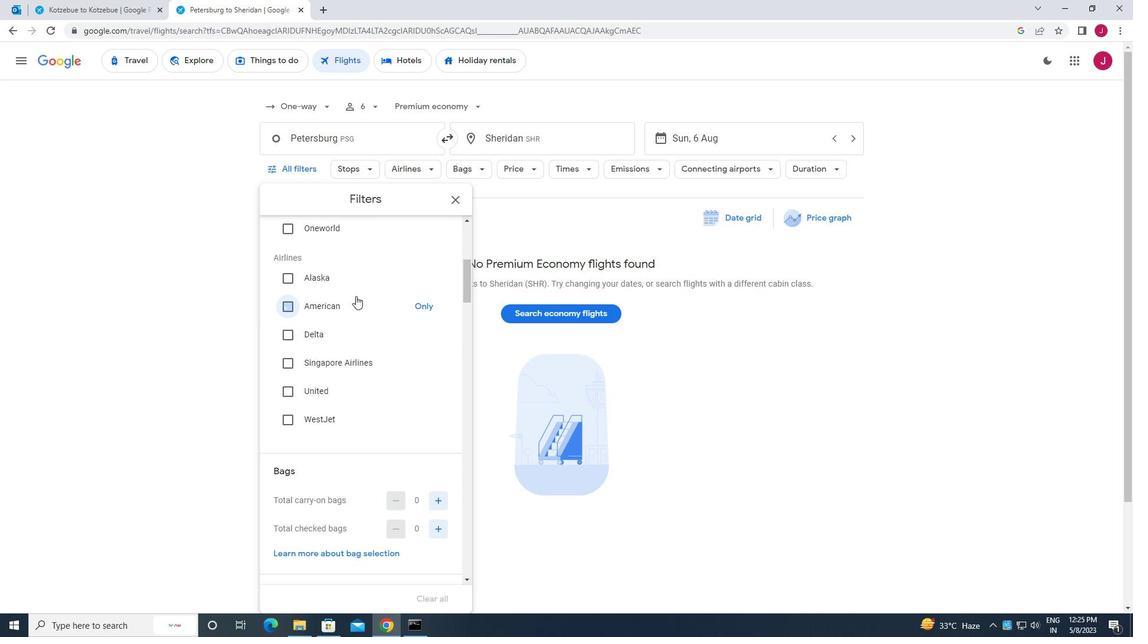 
Action: Mouse scrolled (369, 294) with delta (0, 0)
Screenshot: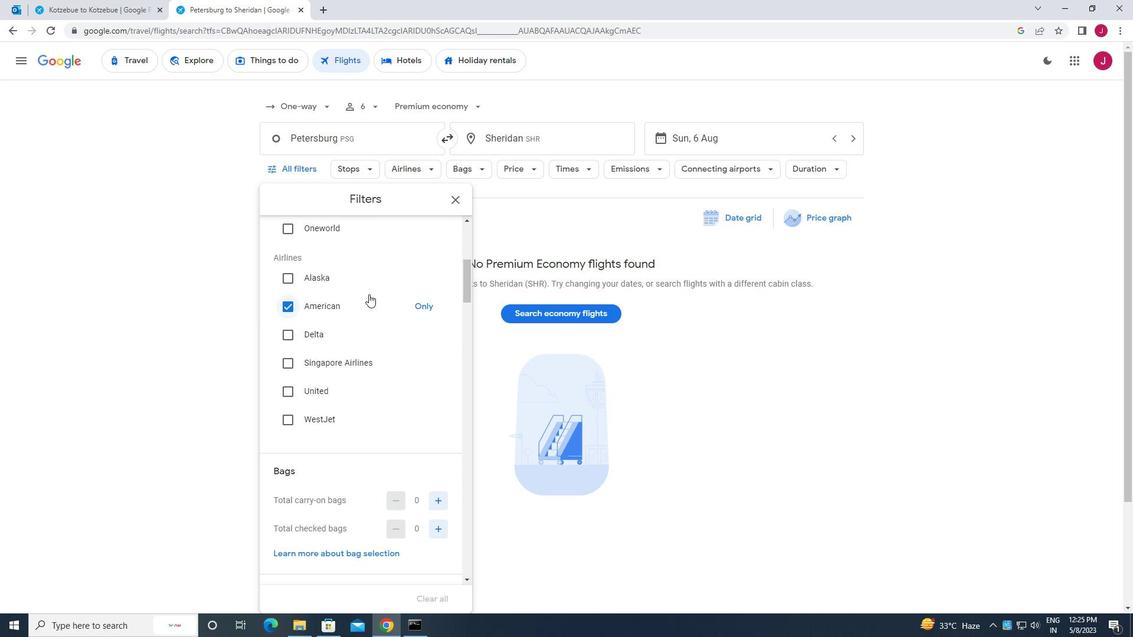 
Action: Mouse scrolled (369, 294) with delta (0, 0)
Screenshot: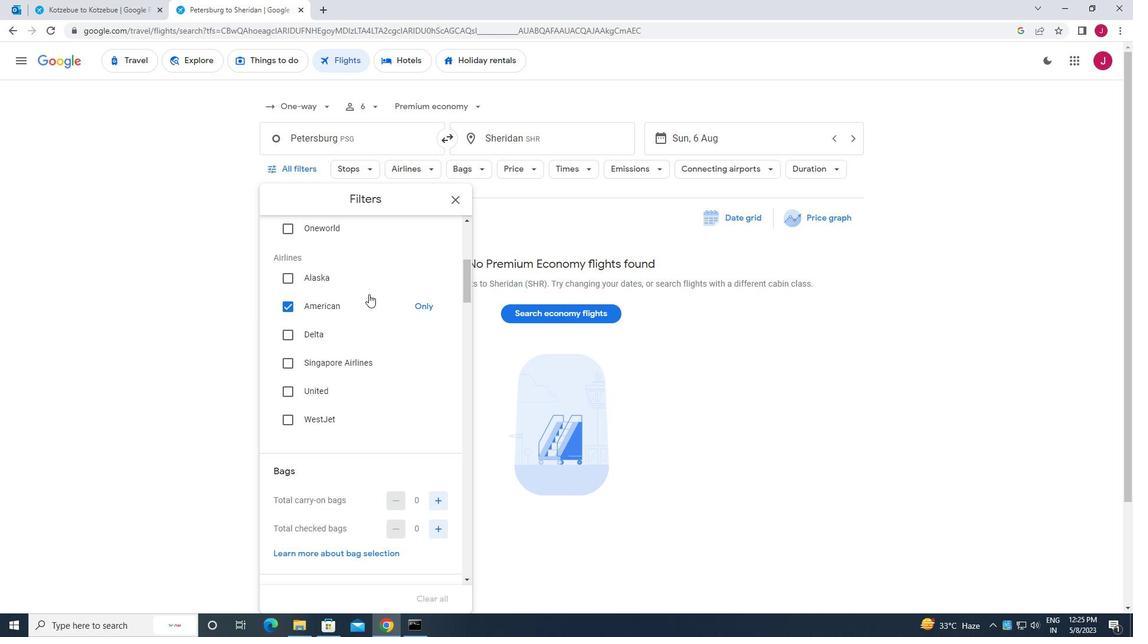 
Action: Mouse scrolled (369, 294) with delta (0, 0)
Screenshot: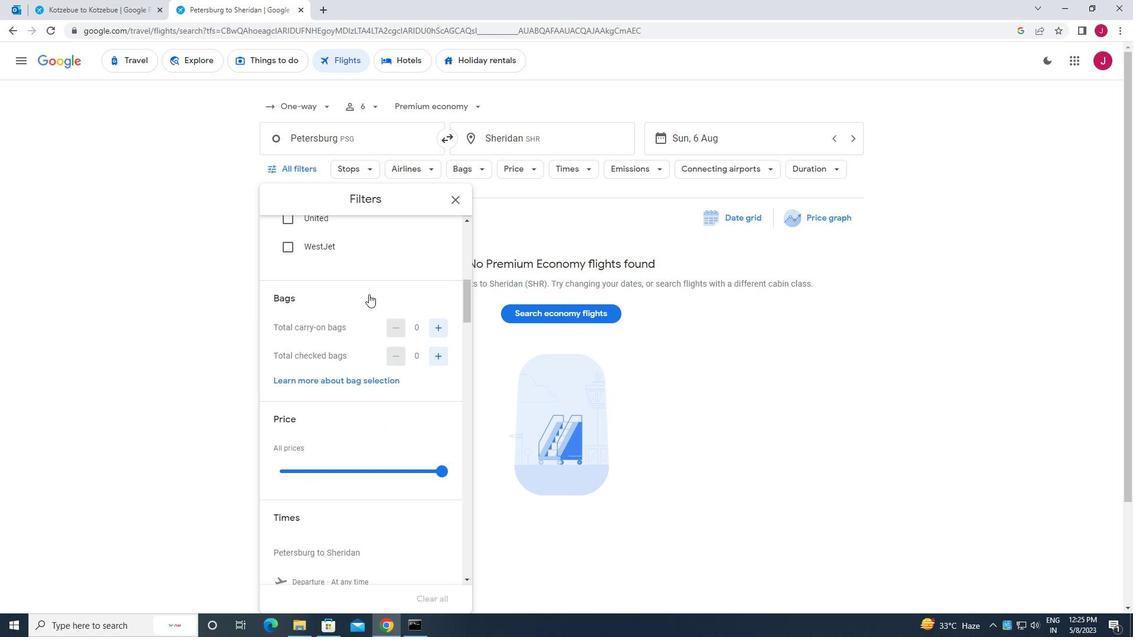 
Action: Mouse moved to (437, 262)
Screenshot: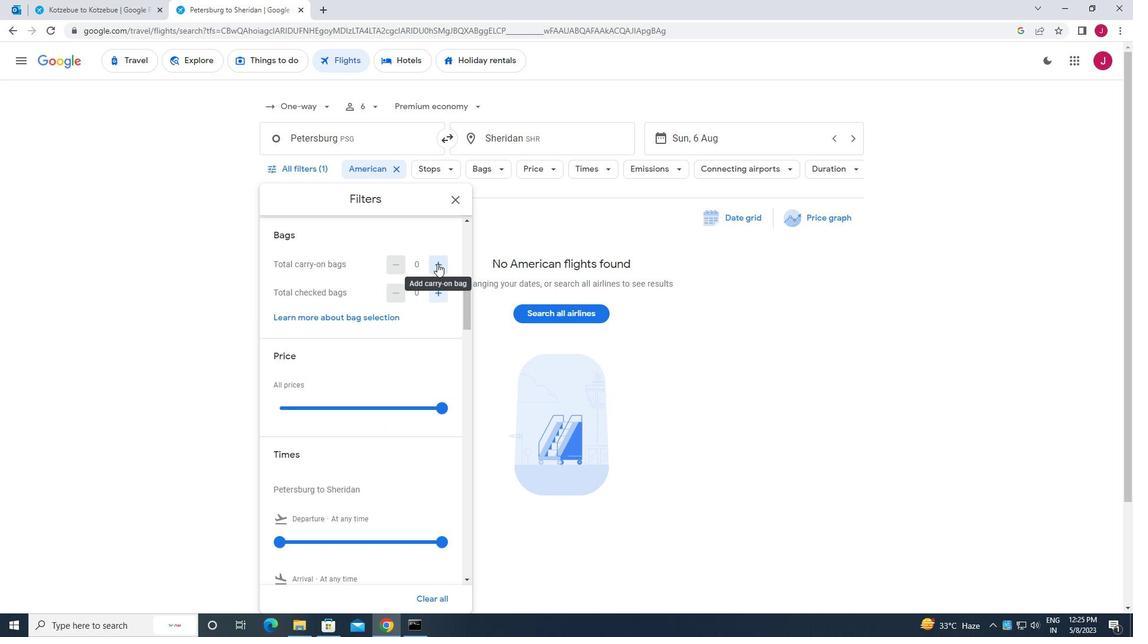 
Action: Mouse pressed left at (437, 262)
Screenshot: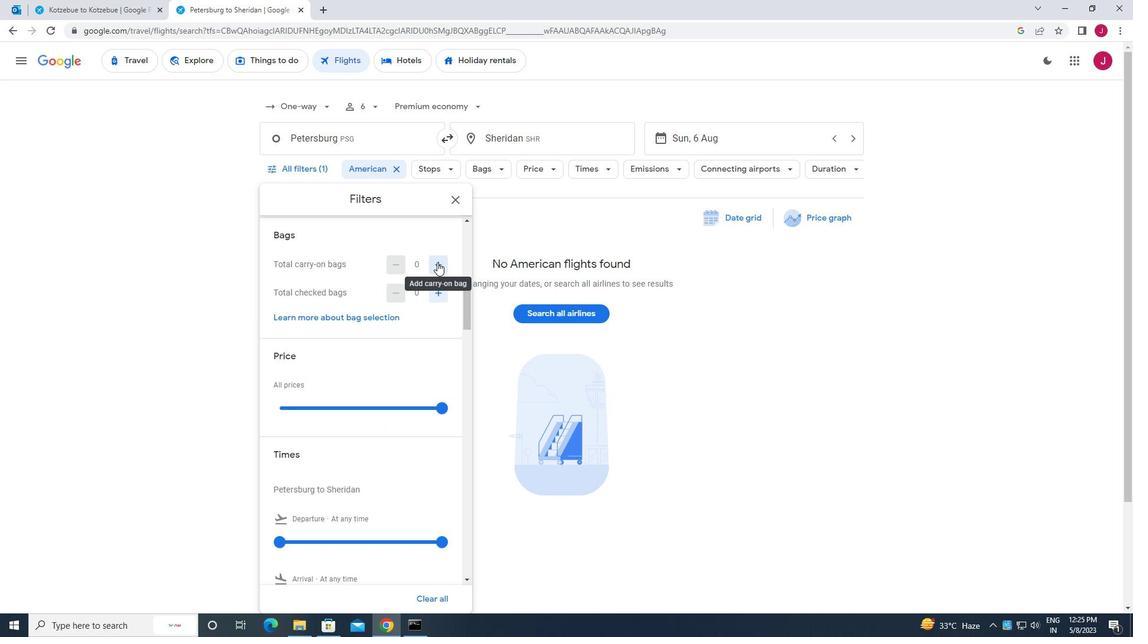 
Action: Mouse moved to (444, 412)
Screenshot: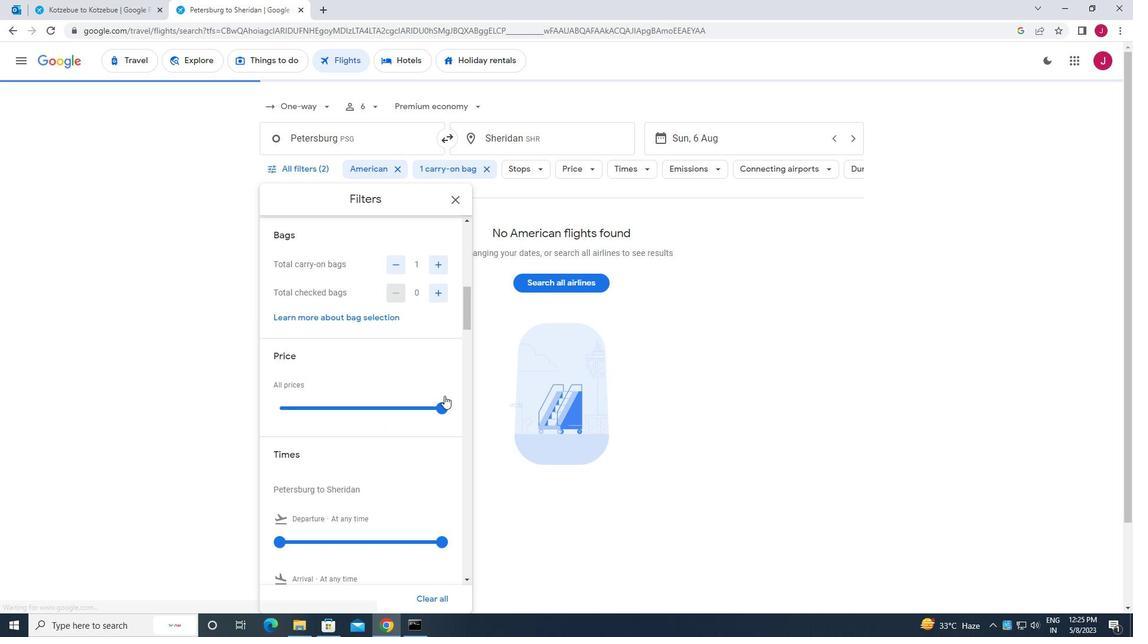 
Action: Mouse pressed left at (444, 412)
Screenshot: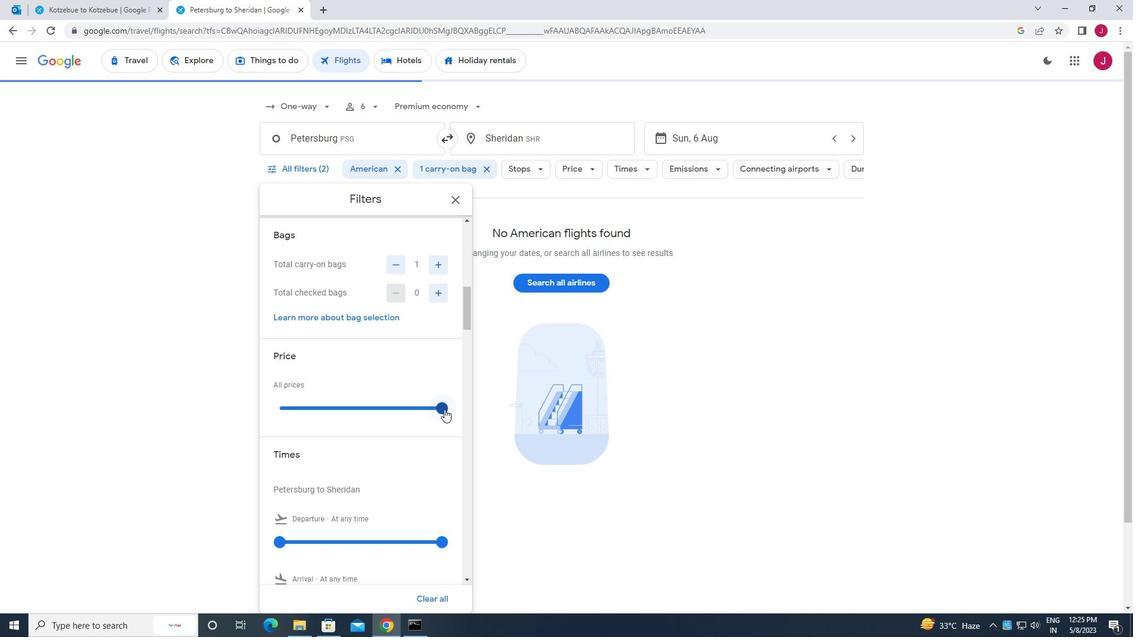 
Action: Mouse moved to (278, 407)
Screenshot: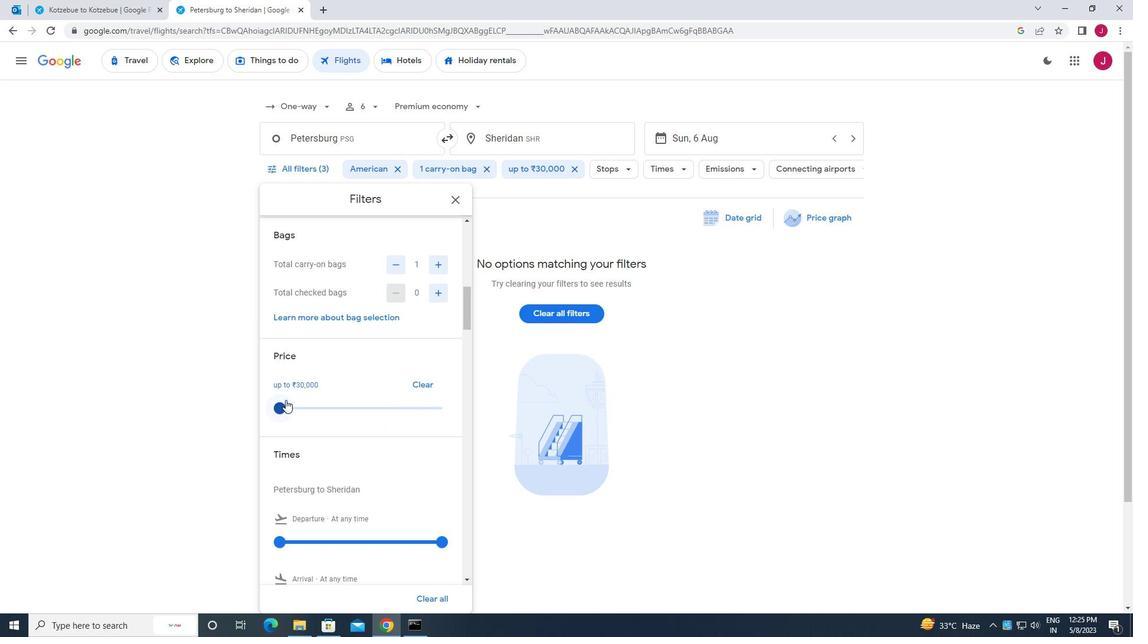 
Action: Mouse pressed left at (278, 407)
Screenshot: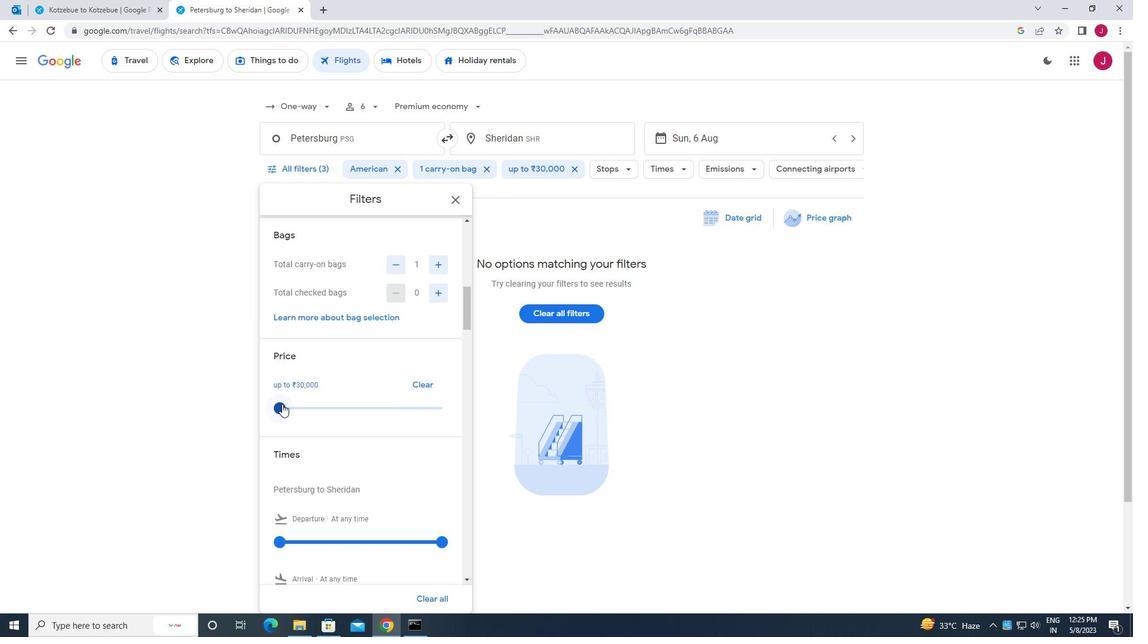 
Action: Mouse moved to (344, 375)
Screenshot: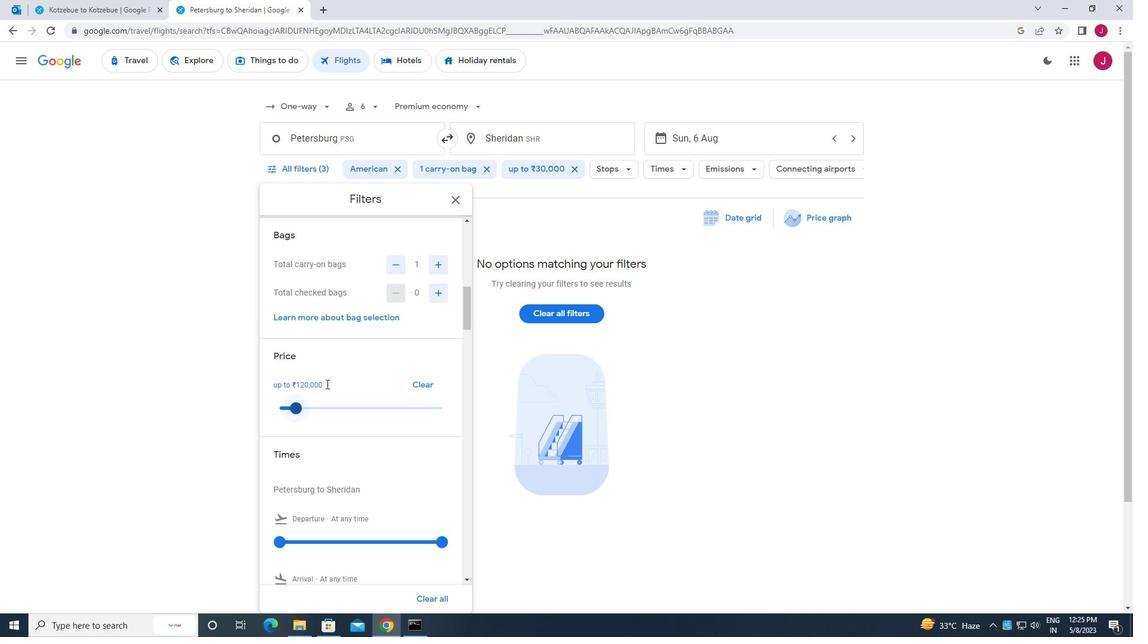
Action: Mouse scrolled (344, 374) with delta (0, 0)
Screenshot: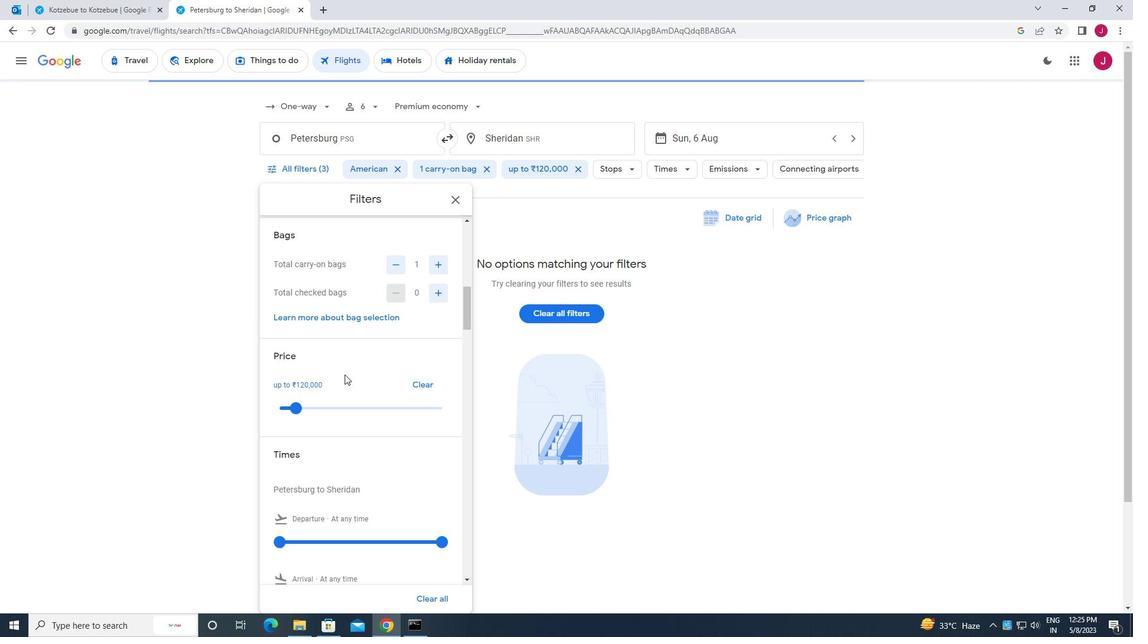 
Action: Mouse scrolled (344, 374) with delta (0, 0)
Screenshot: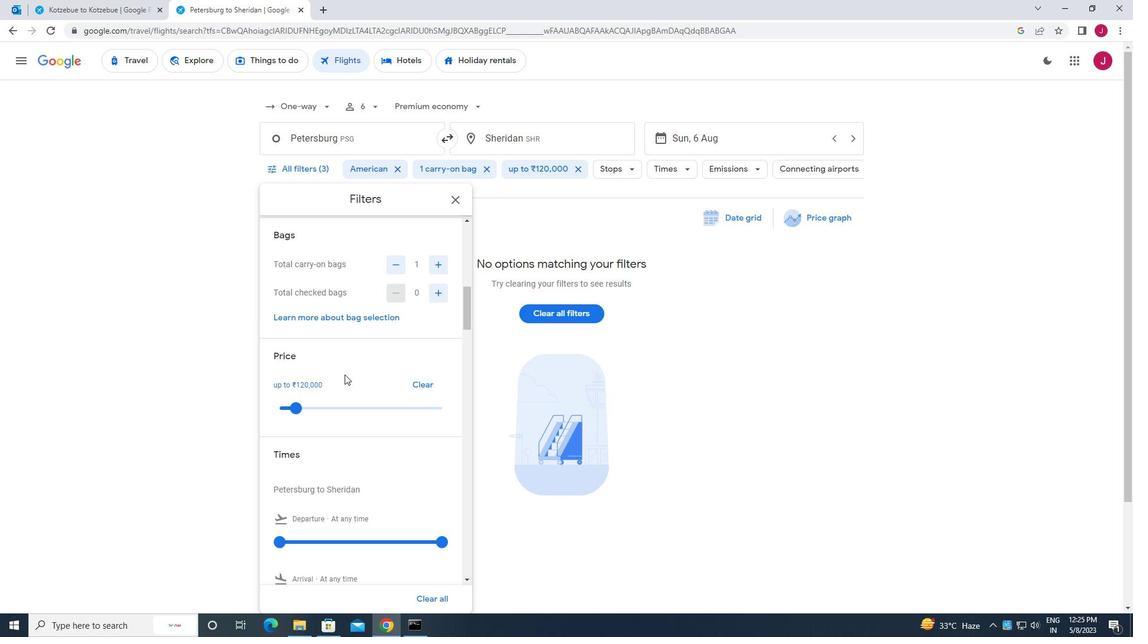
Action: Mouse scrolled (344, 374) with delta (0, 0)
Screenshot: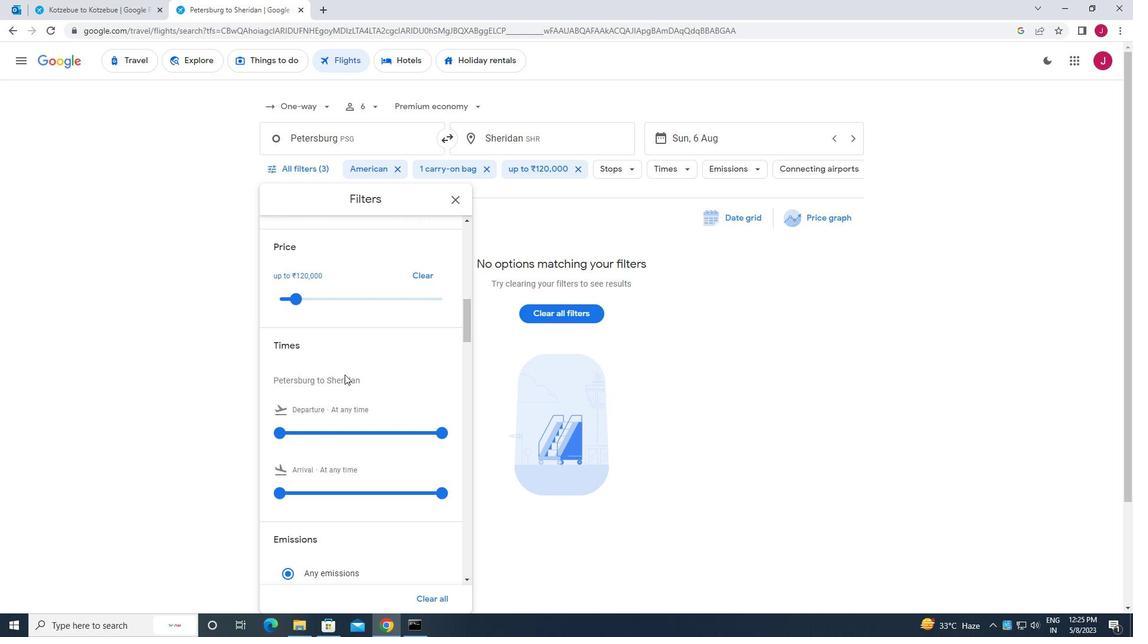 
Action: Mouse moved to (278, 367)
Screenshot: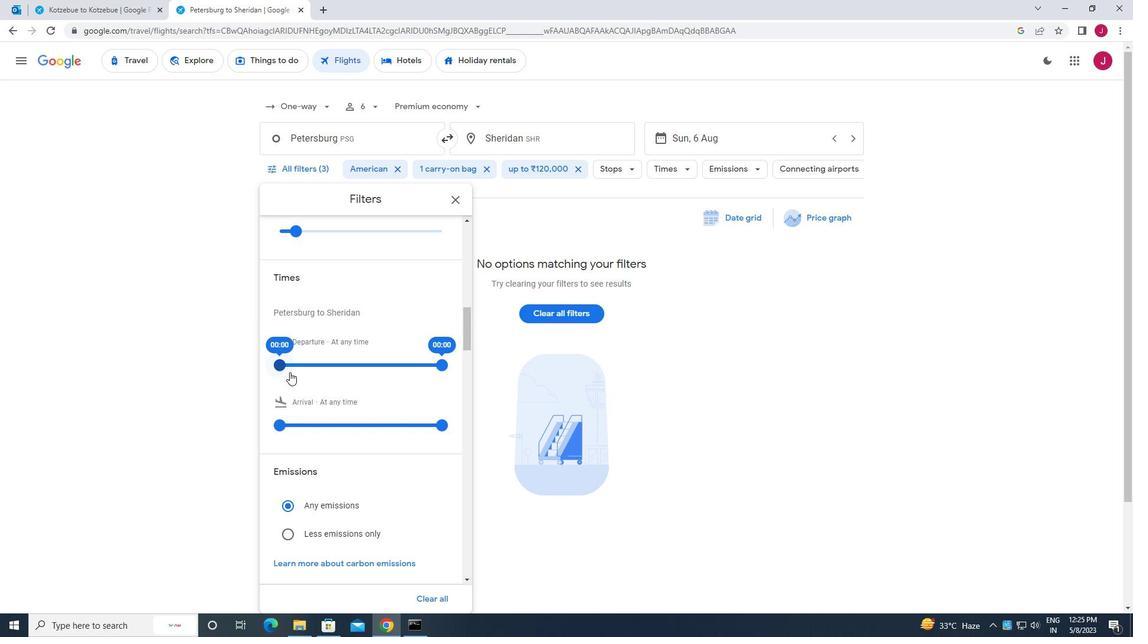 
Action: Mouse pressed left at (278, 367)
Screenshot: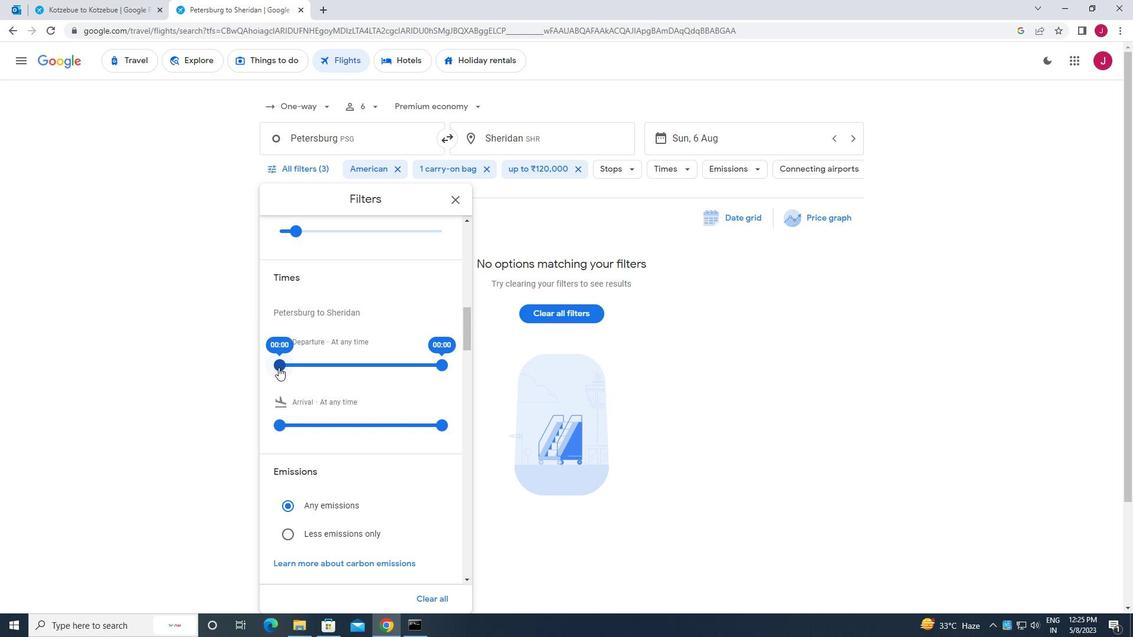 
Action: Mouse moved to (437, 364)
Screenshot: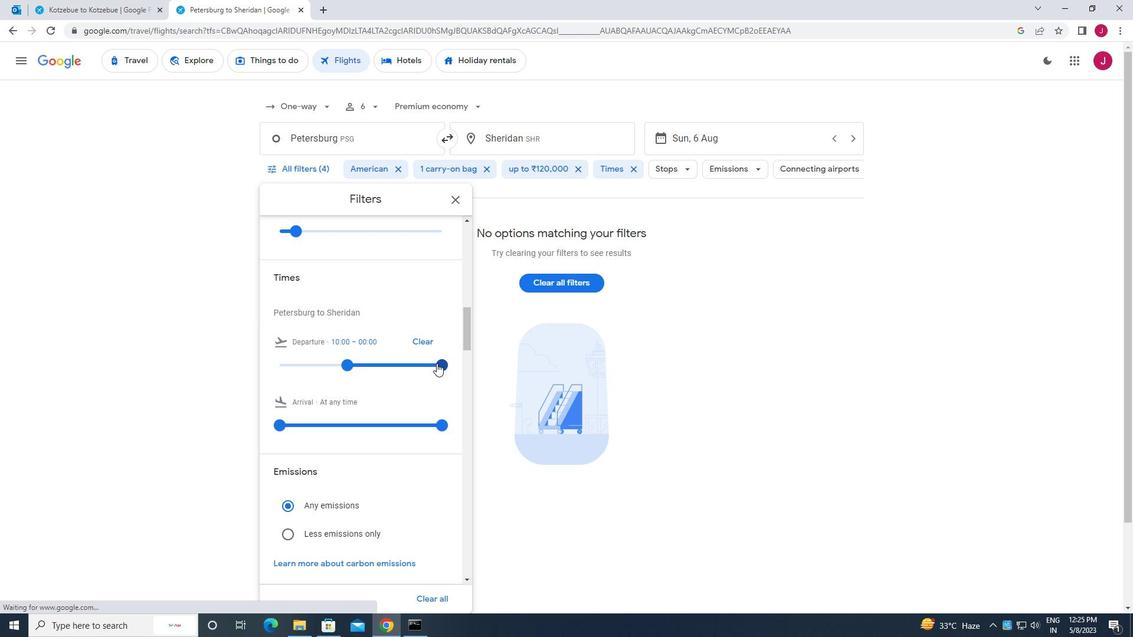 
Action: Mouse pressed left at (437, 364)
Screenshot: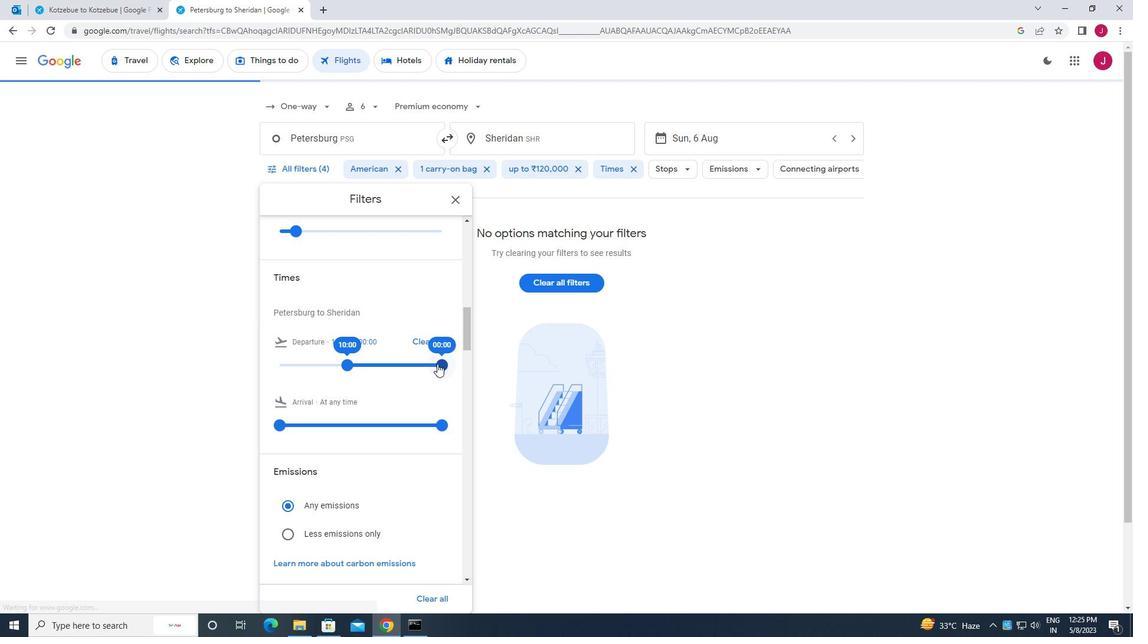 
Action: Mouse moved to (451, 201)
Screenshot: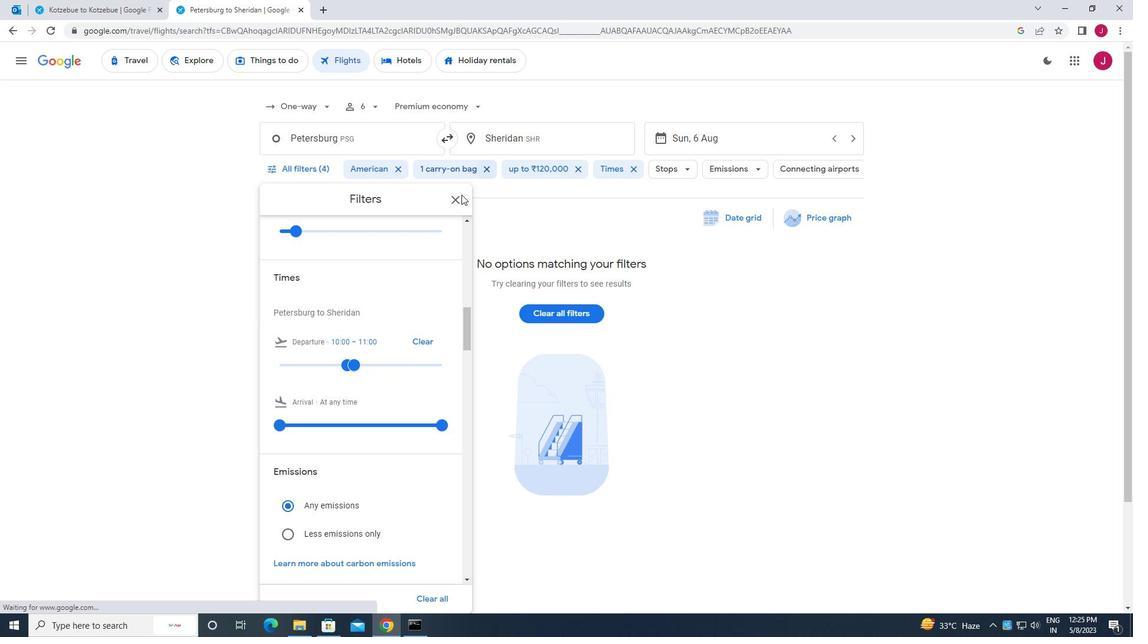 
Action: Mouse pressed left at (451, 201)
Screenshot: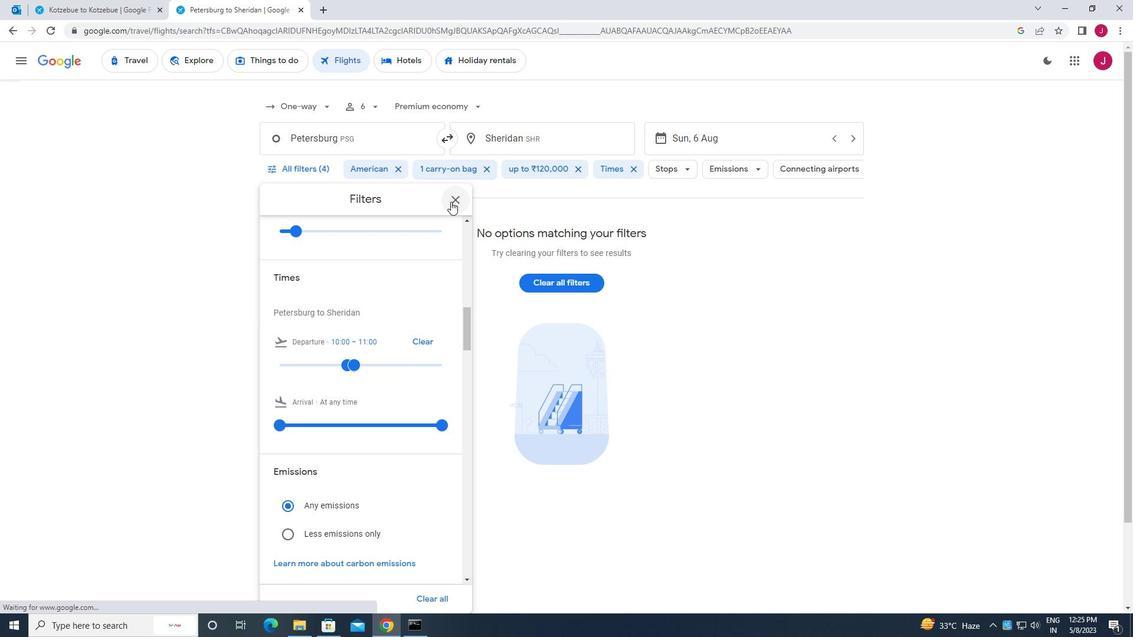 
